 Task: Send an email with the signature Donald Hall with the subject Thank you for a day off and the message We need to update our social media pages. Can you please provide me with the relevant login details? from softage.10@softage.net to softage.3@softage.net and move the email from Sent Items to the folder Sales quotas
Action: Mouse moved to (131, 126)
Screenshot: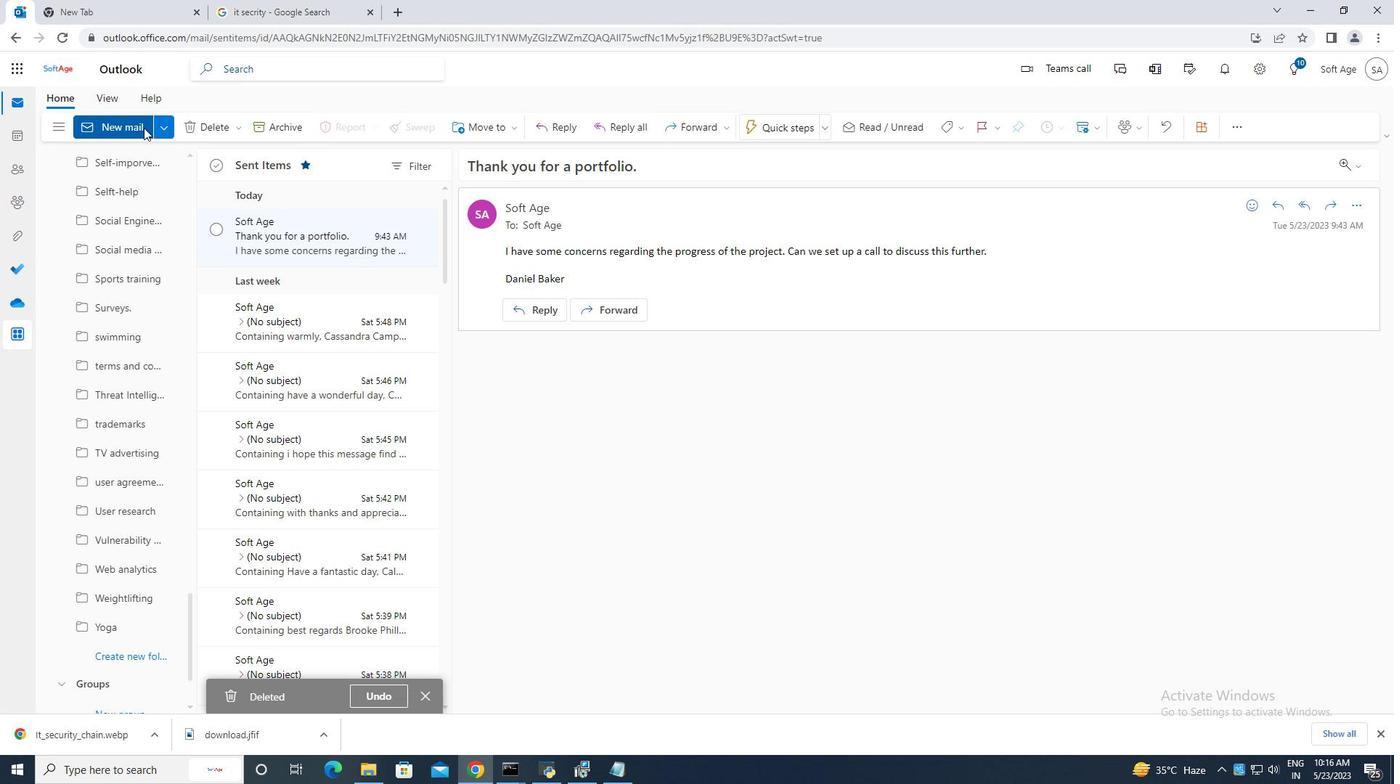
Action: Mouse pressed left at (131, 126)
Screenshot: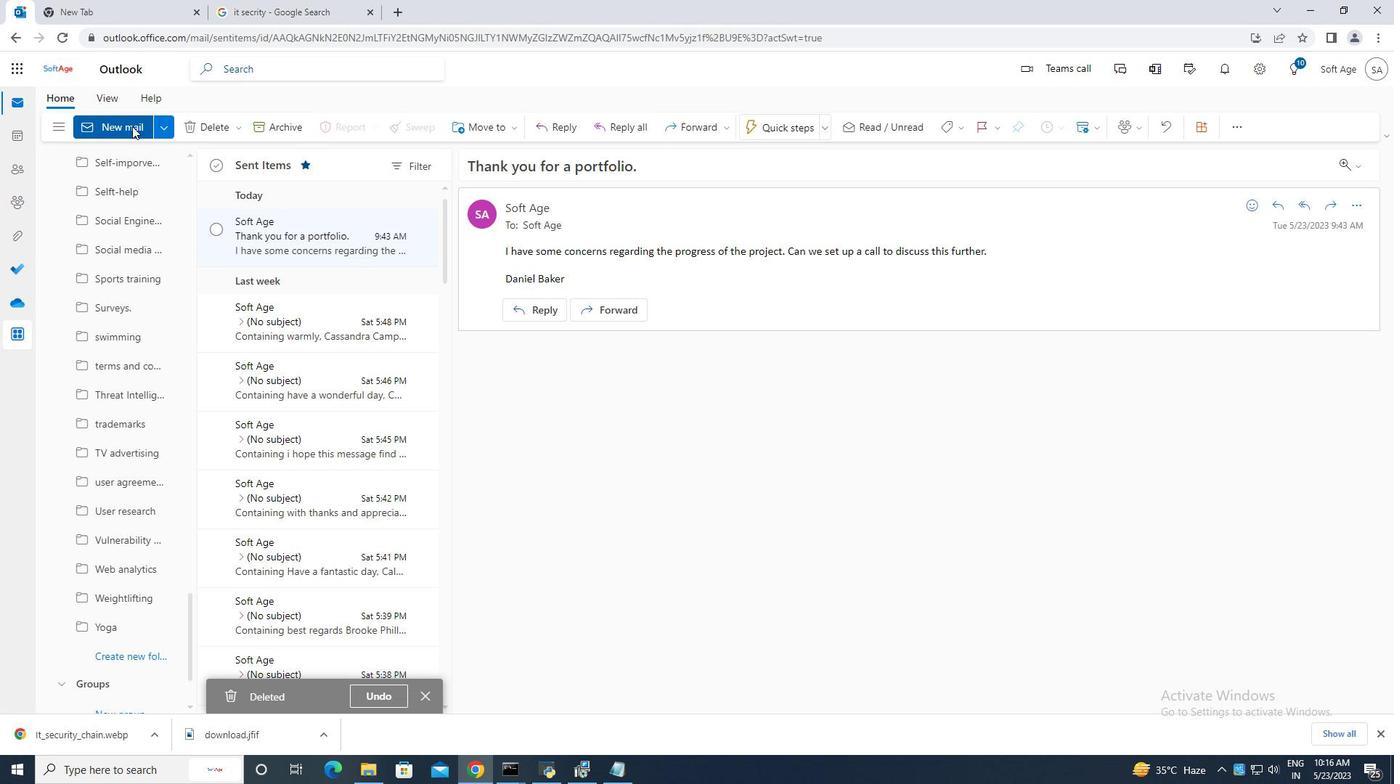 
Action: Mouse moved to (932, 132)
Screenshot: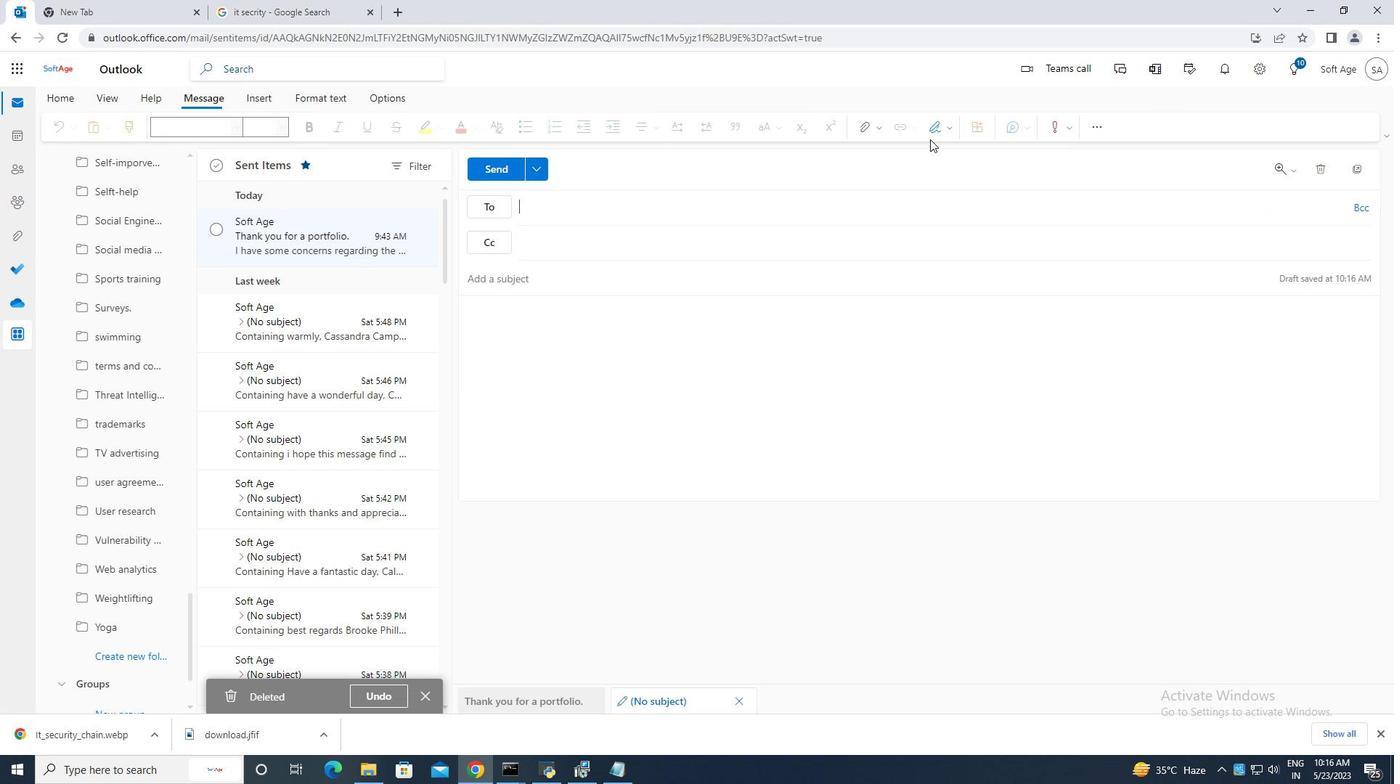 
Action: Mouse pressed left at (932, 132)
Screenshot: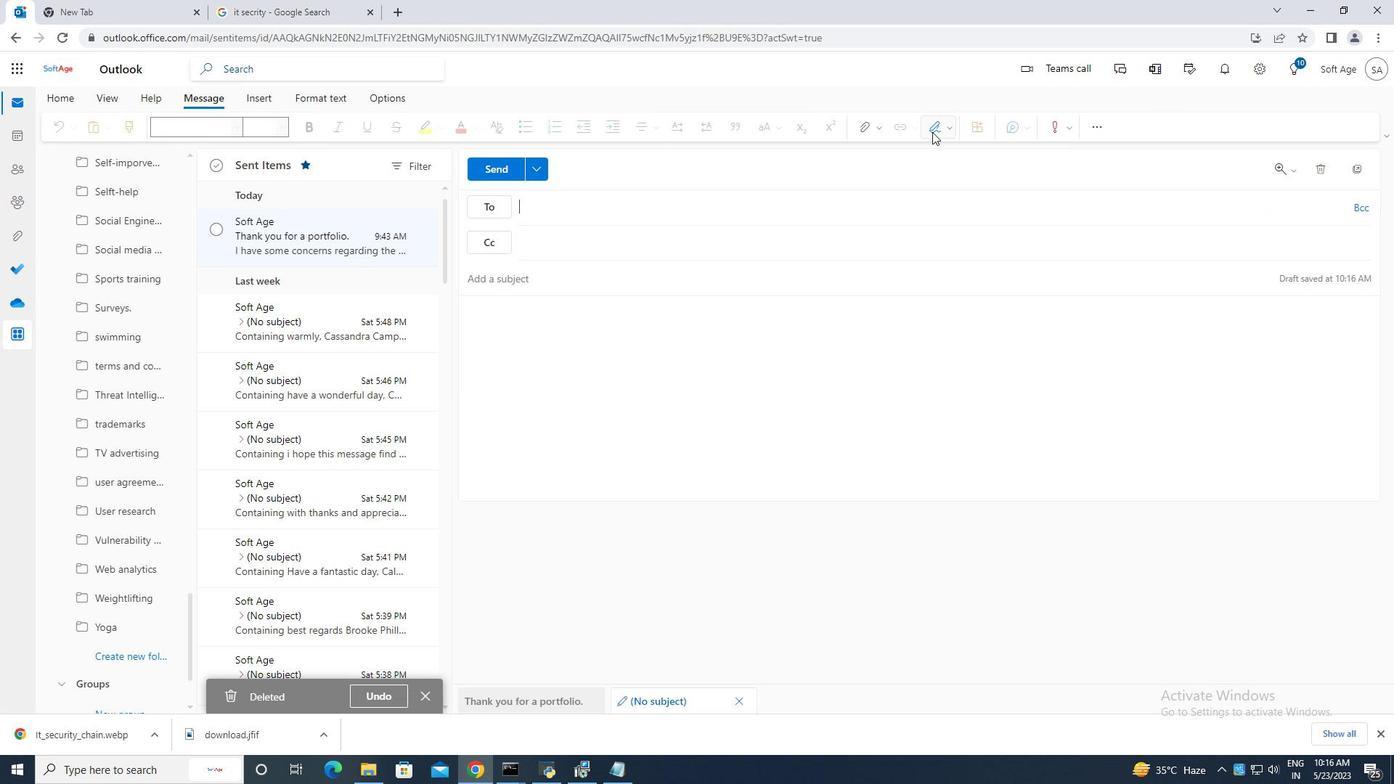 
Action: Mouse moved to (885, 188)
Screenshot: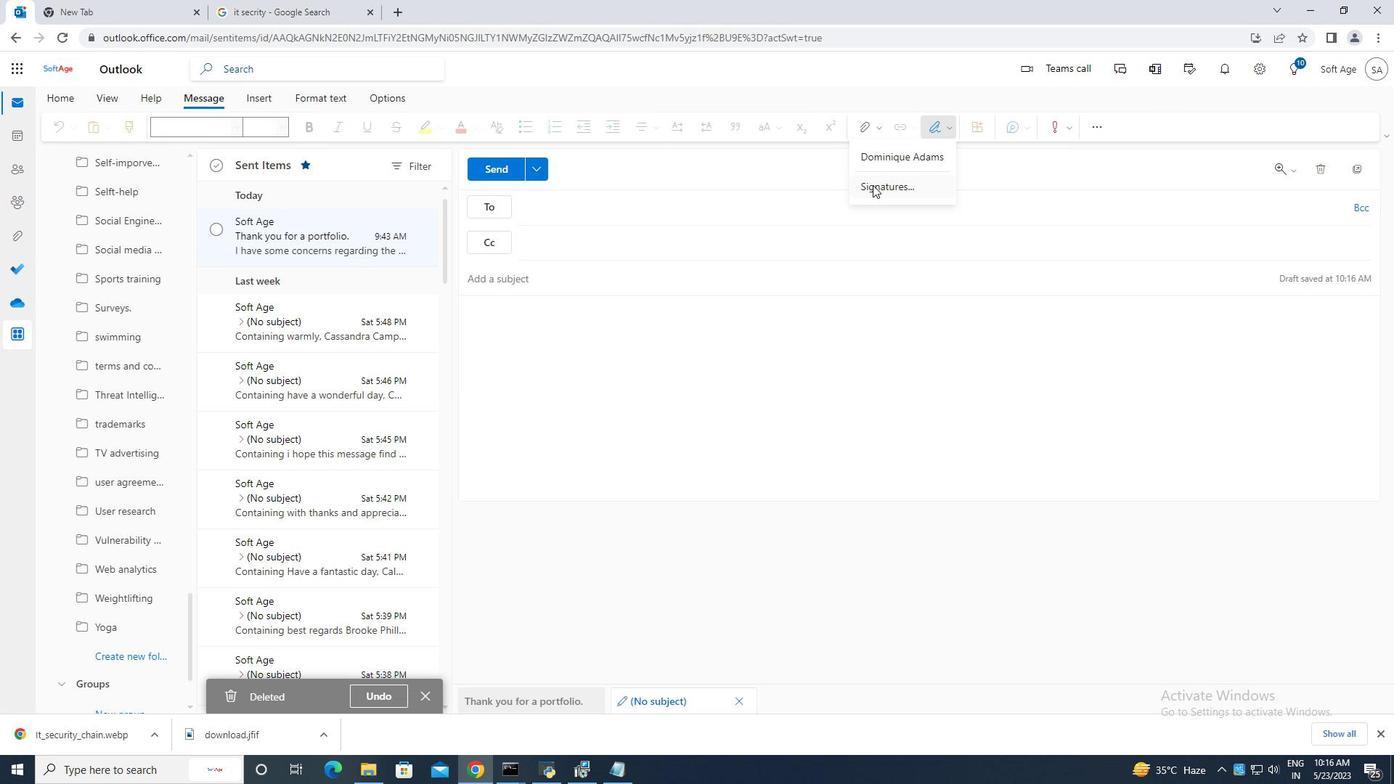 
Action: Mouse pressed left at (885, 188)
Screenshot: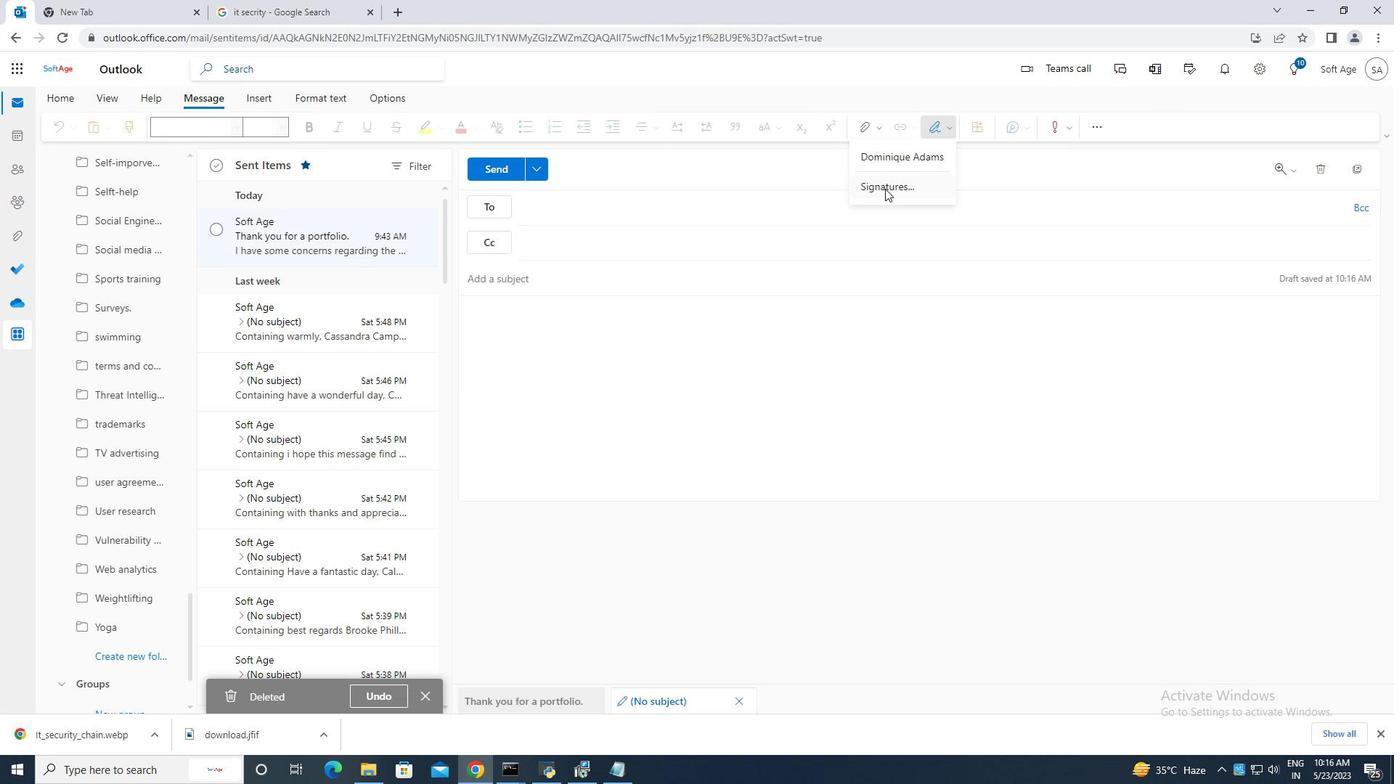 
Action: Mouse moved to (990, 239)
Screenshot: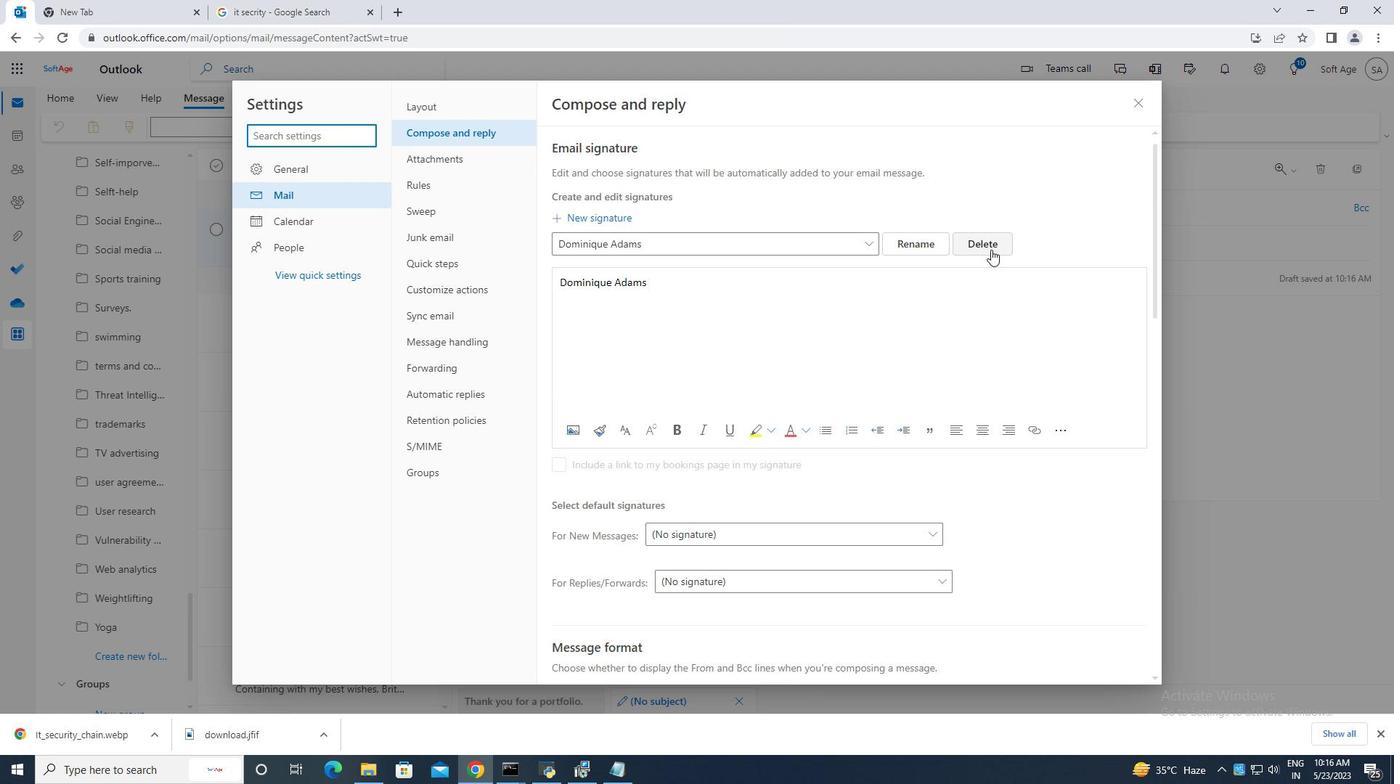 
Action: Mouse pressed left at (990, 239)
Screenshot: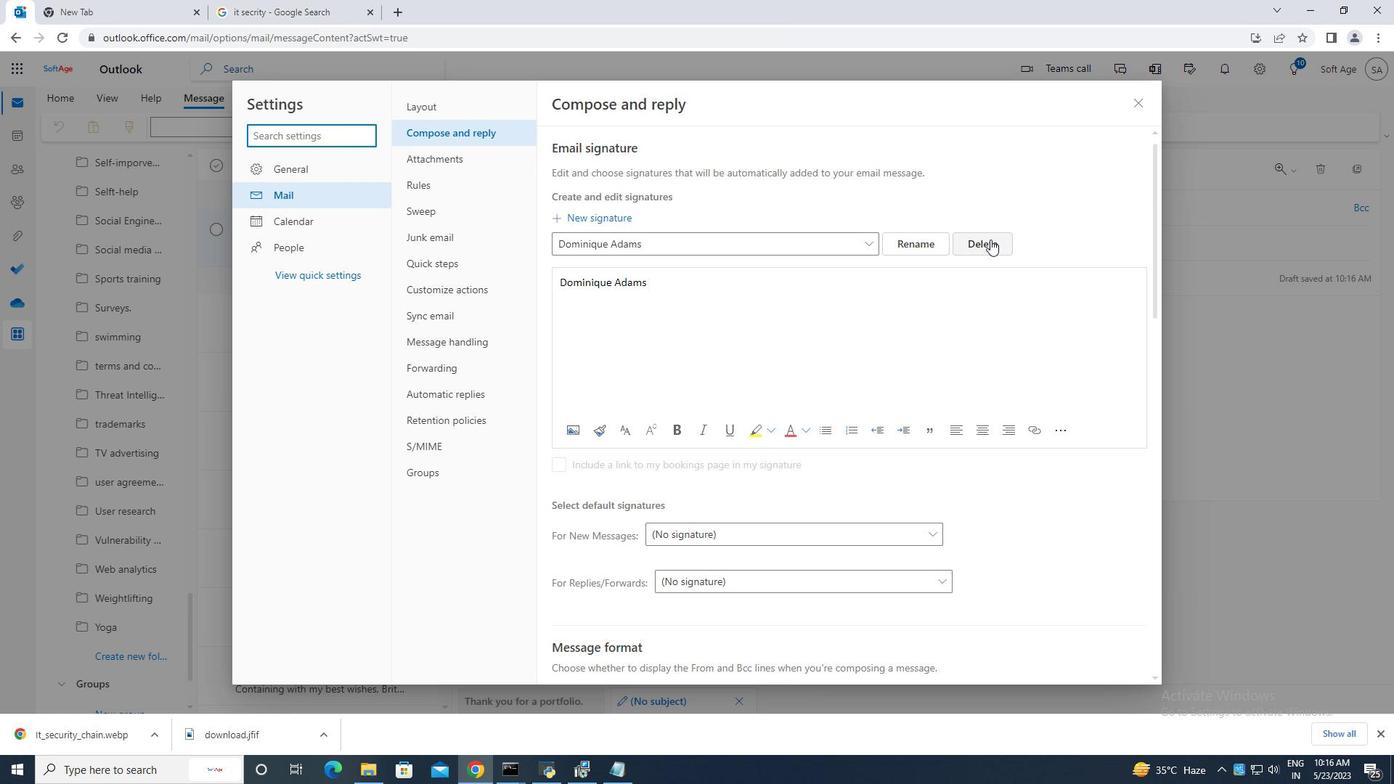 
Action: Mouse moved to (599, 242)
Screenshot: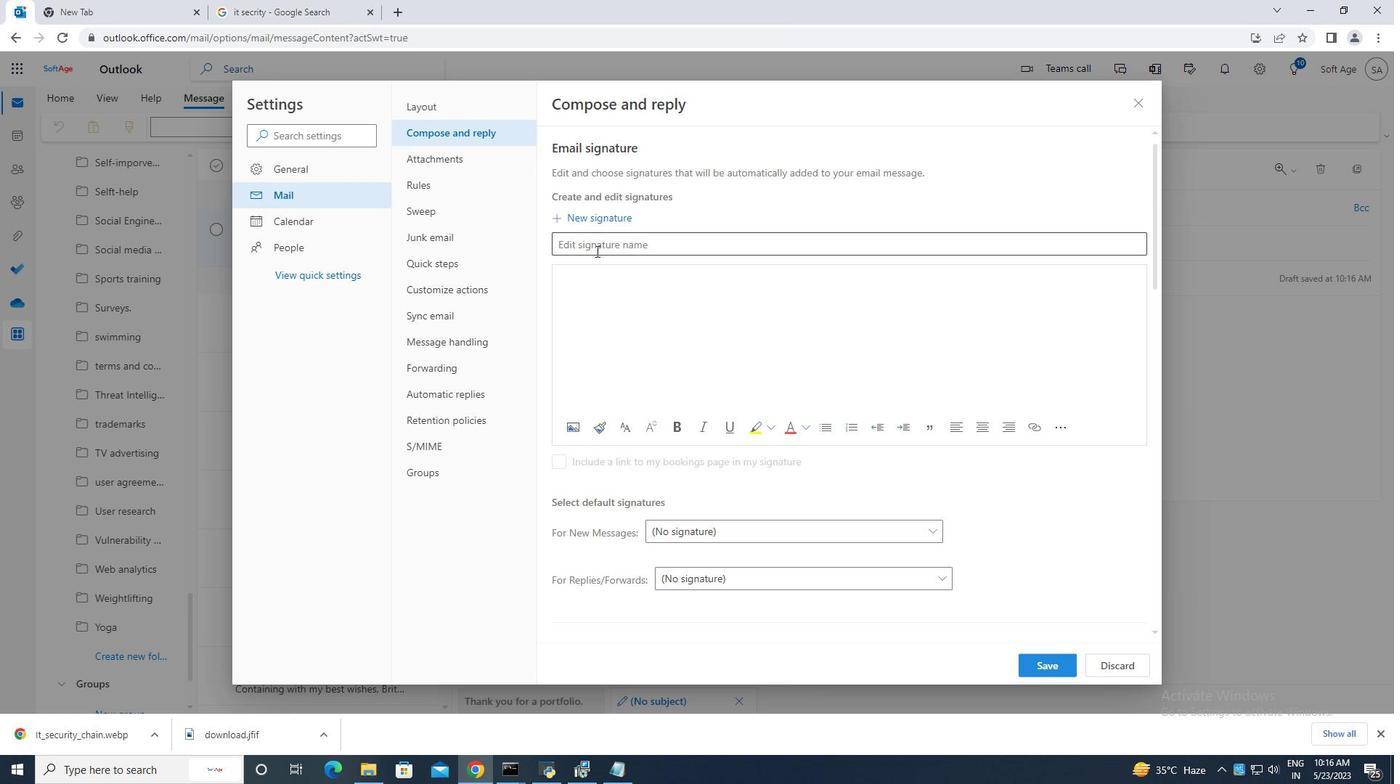 
Action: Mouse pressed left at (599, 242)
Screenshot: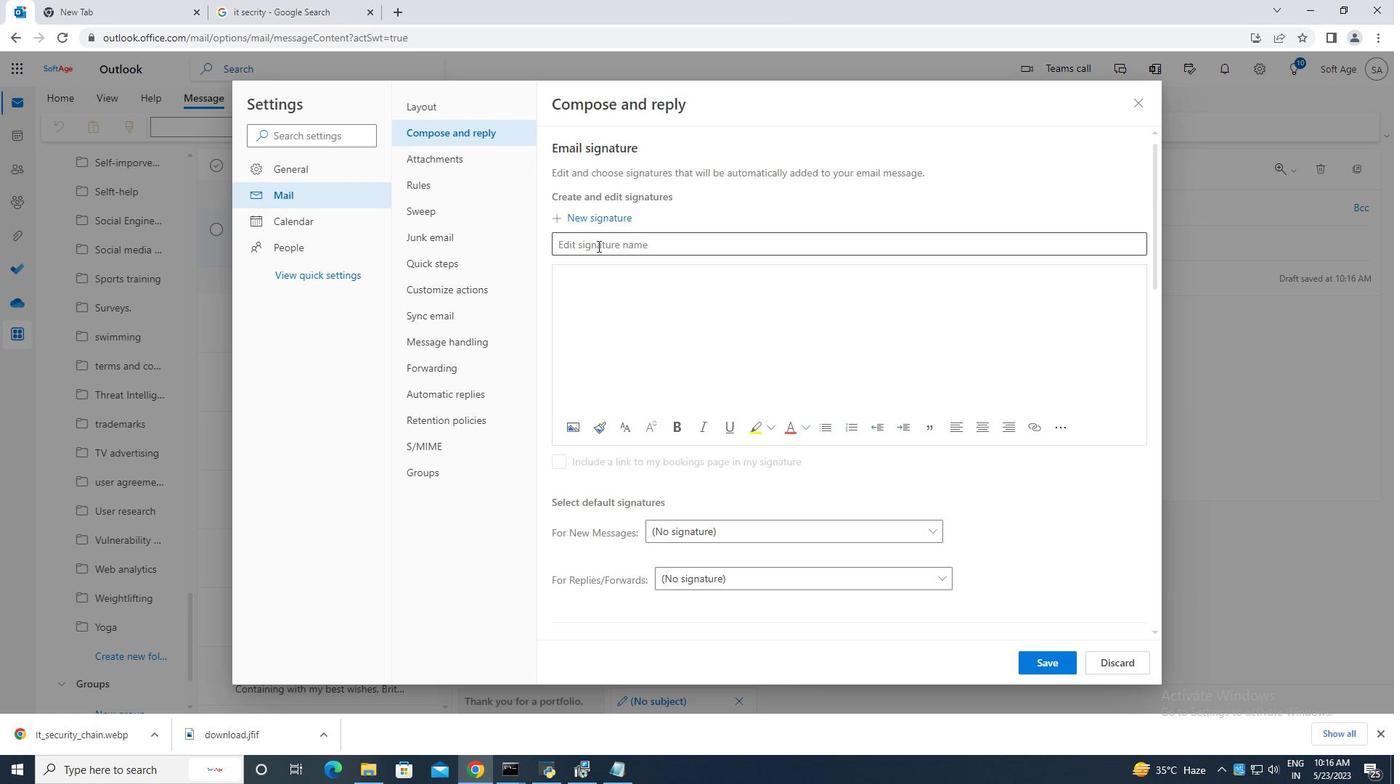 
Action: Key pressed <Key.caps_lock>D<Key.caps_lock>onald<Key.space><Key.caps_lock>H<Key.caps_lock>all<Key.space>
Screenshot: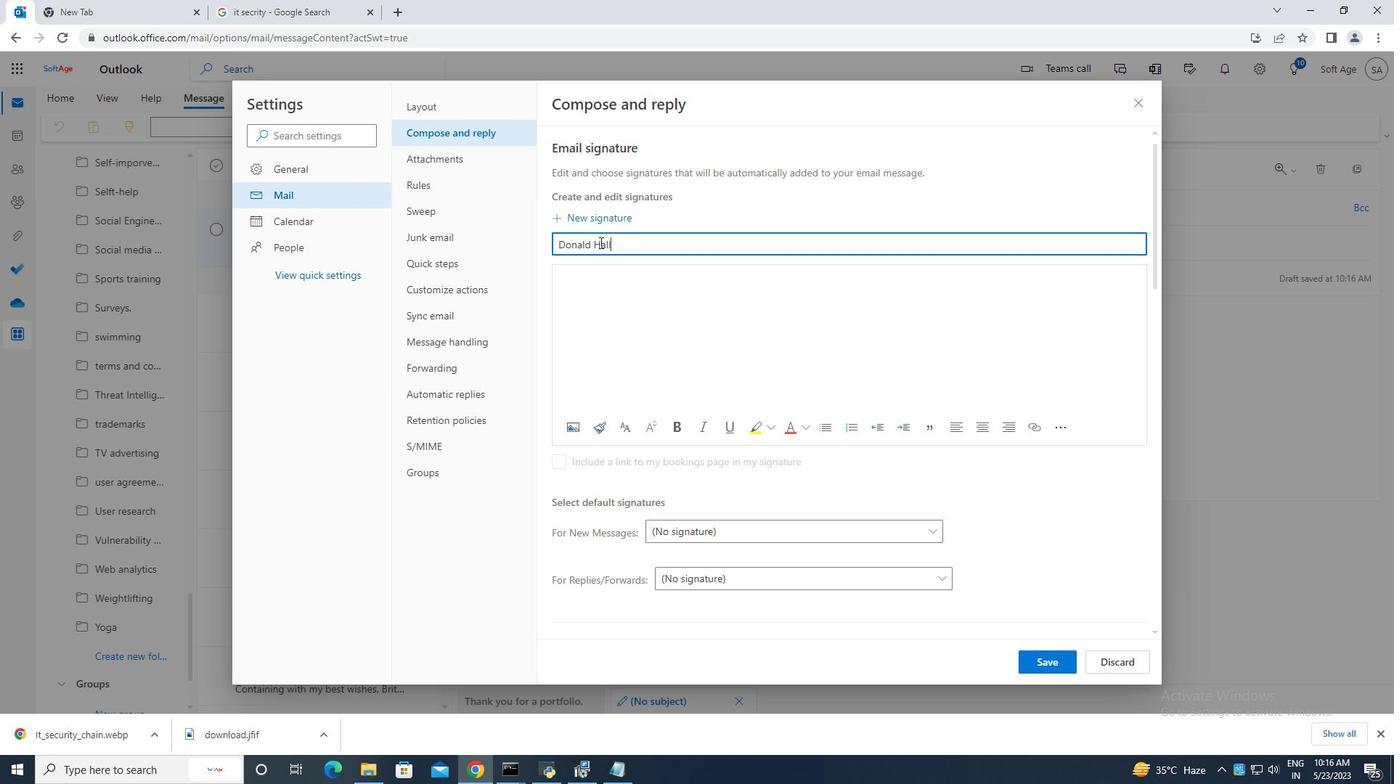 
Action: Mouse moved to (591, 281)
Screenshot: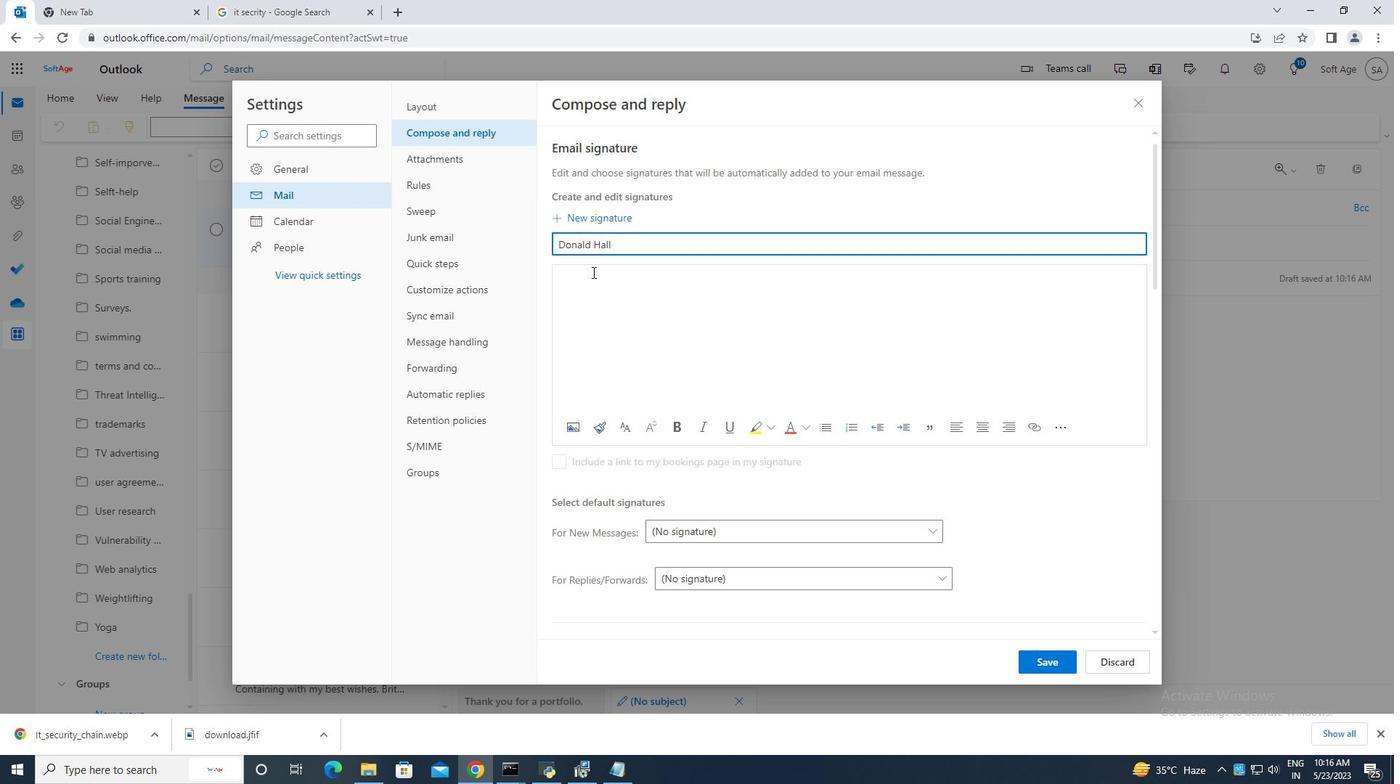 
Action: Mouse pressed left at (591, 281)
Screenshot: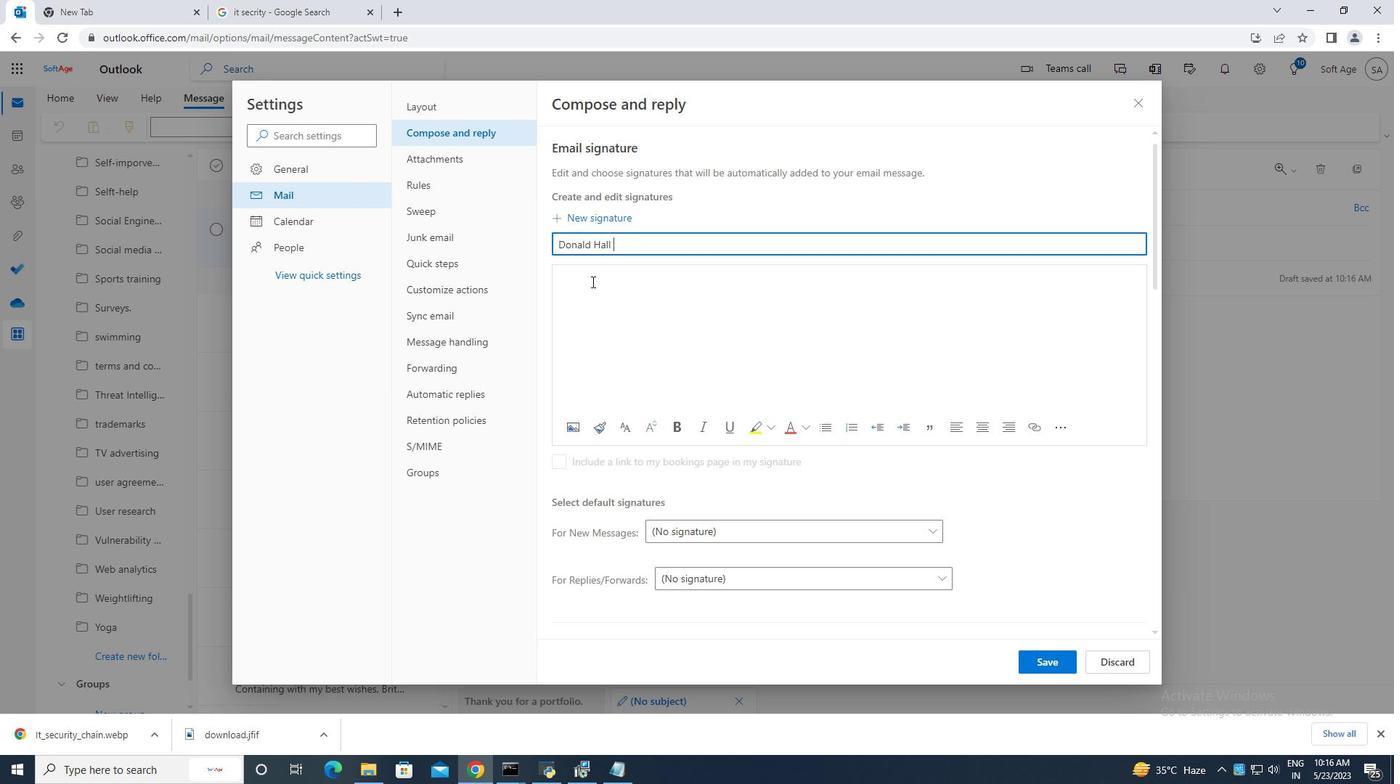 
Action: Key pressed <Key.caps_lock>D<Key.caps_lock>onald<Key.space><Key.caps_lock>H<Key.caps_lock>all
Screenshot: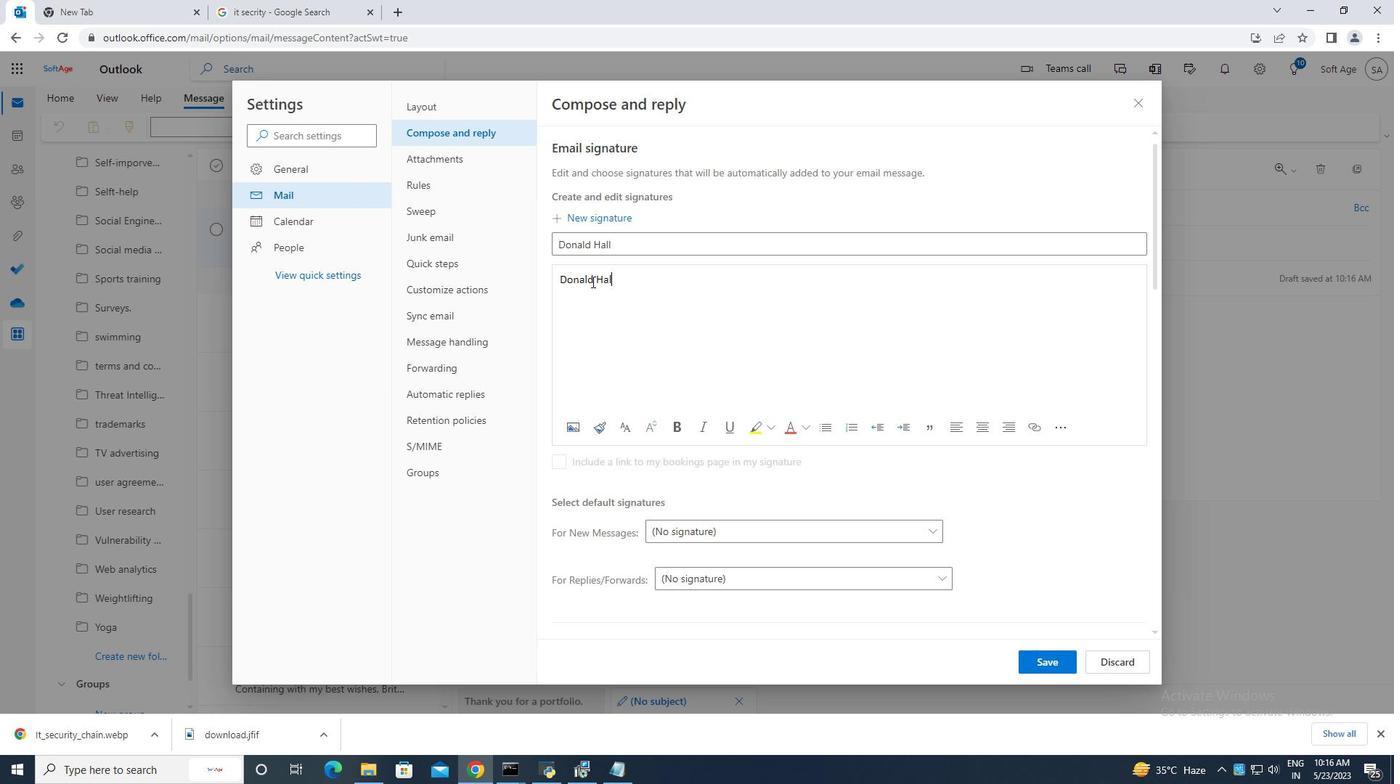 
Action: Mouse moved to (1050, 662)
Screenshot: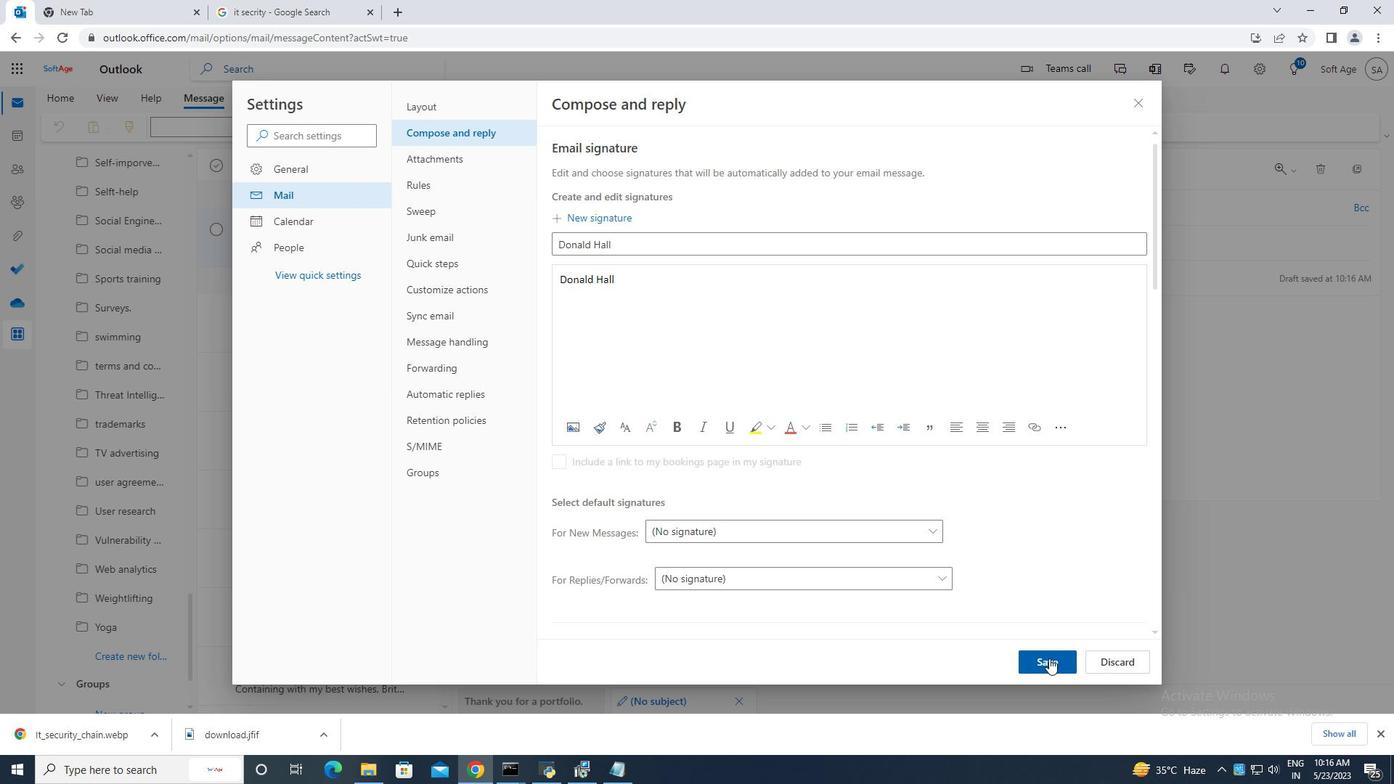 
Action: Mouse pressed left at (1050, 662)
Screenshot: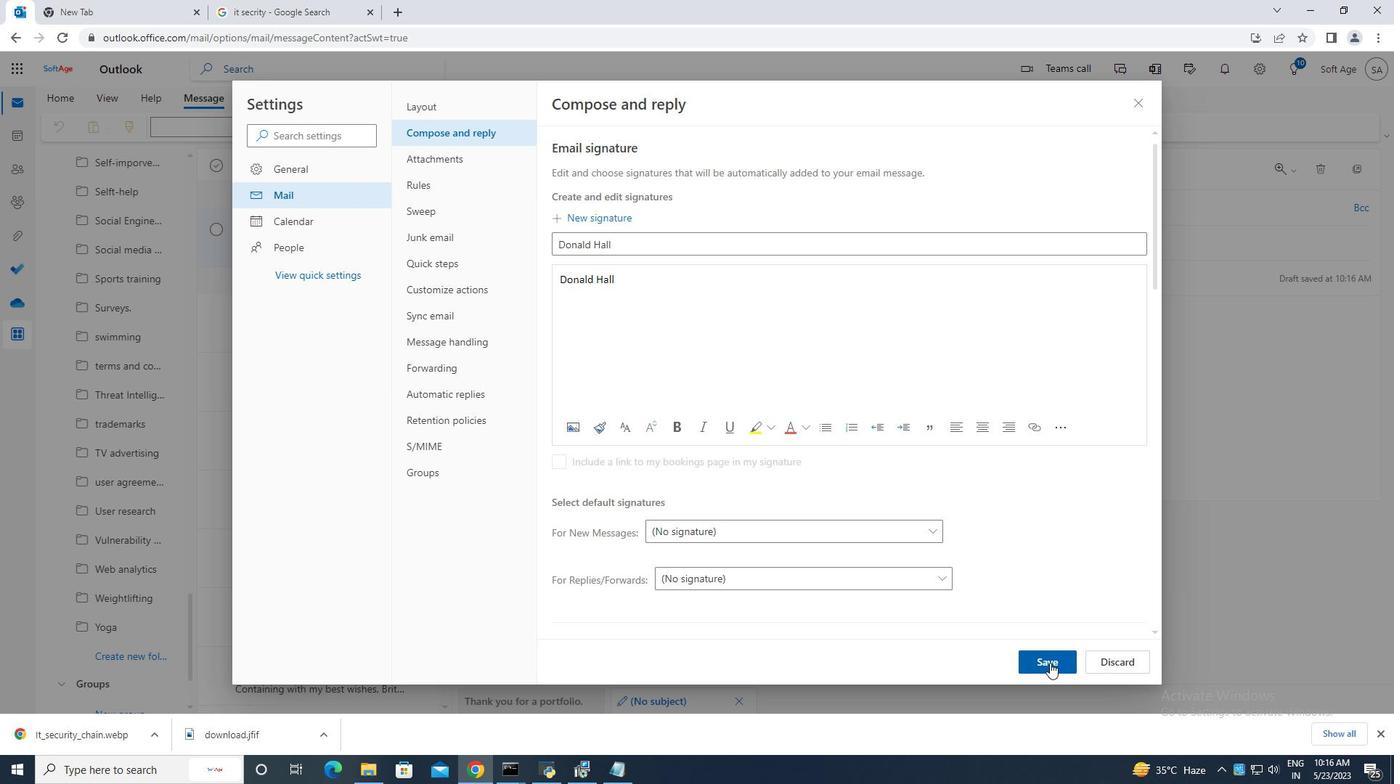 
Action: Mouse moved to (1134, 104)
Screenshot: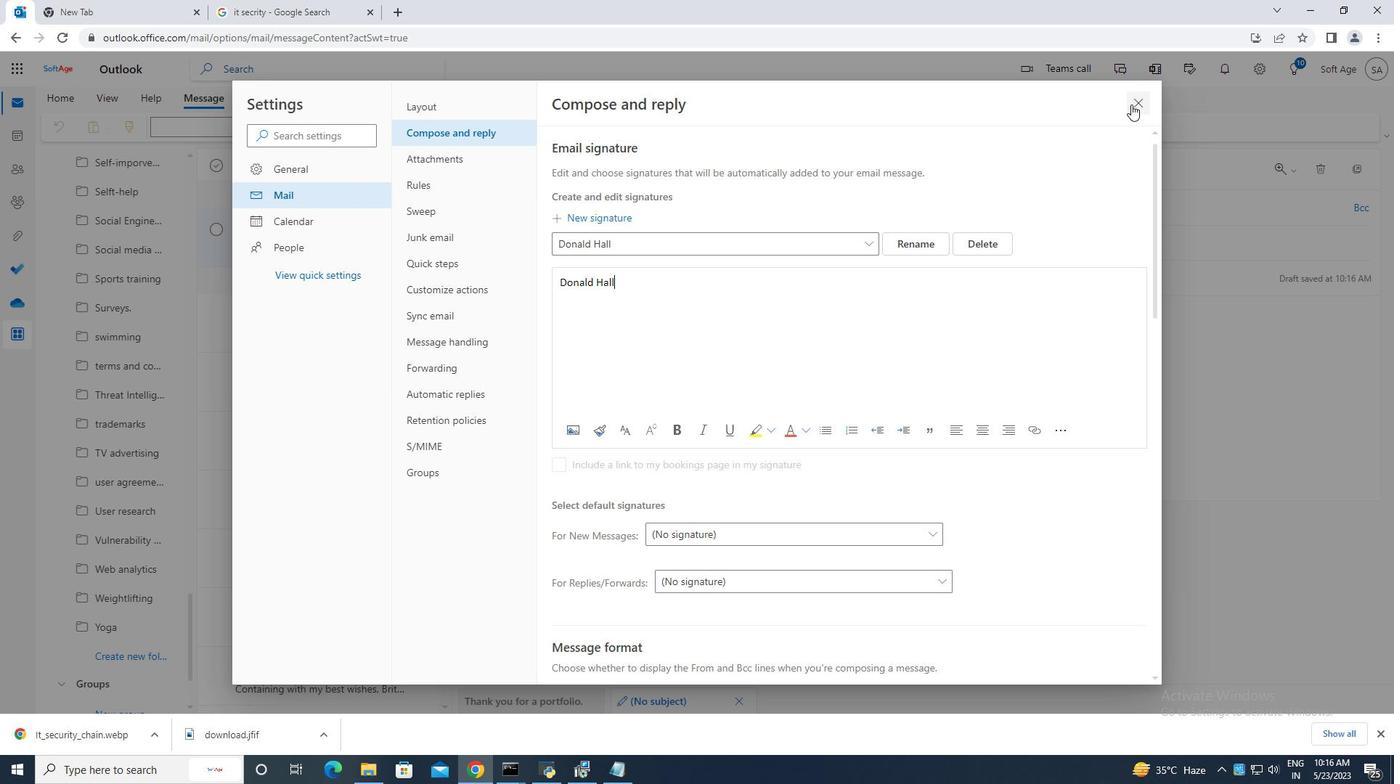 
Action: Mouse pressed left at (1134, 104)
Screenshot: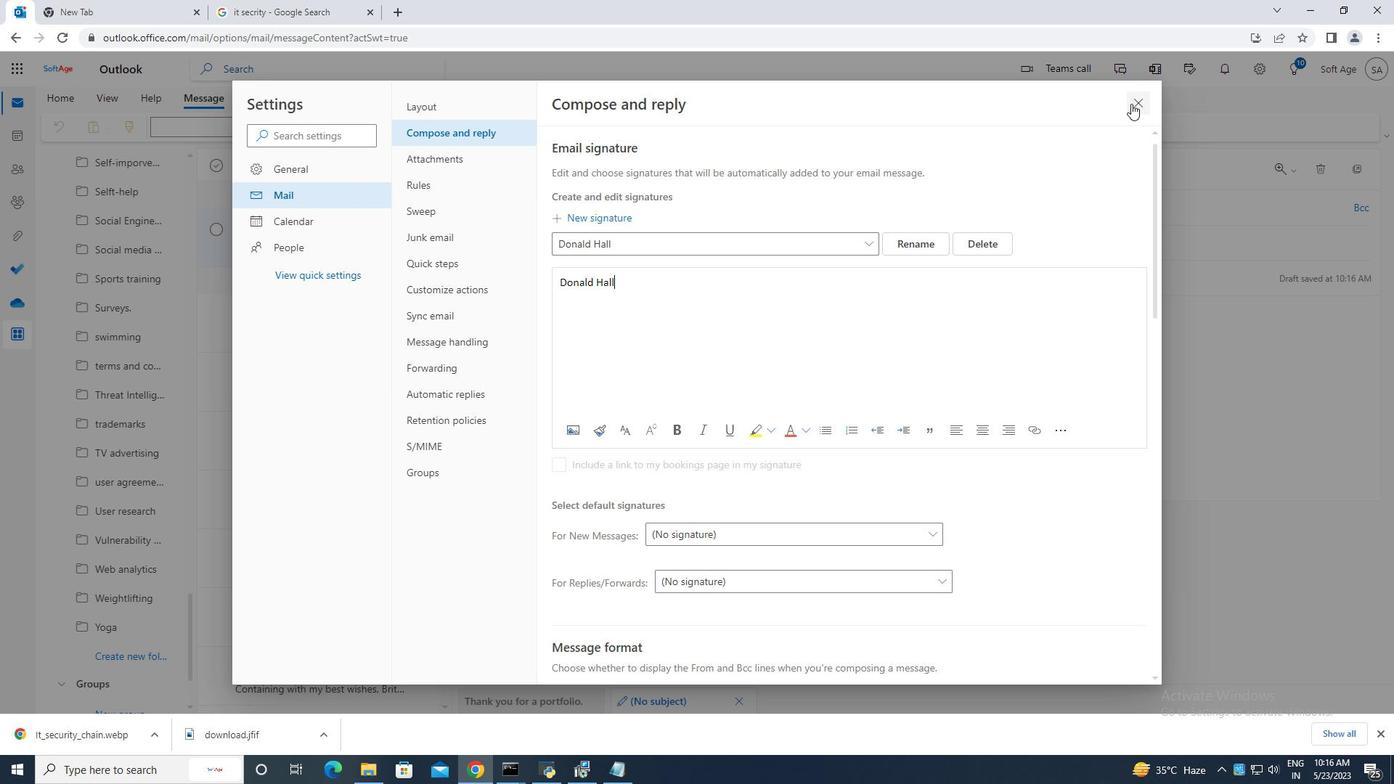 
Action: Mouse moved to (935, 129)
Screenshot: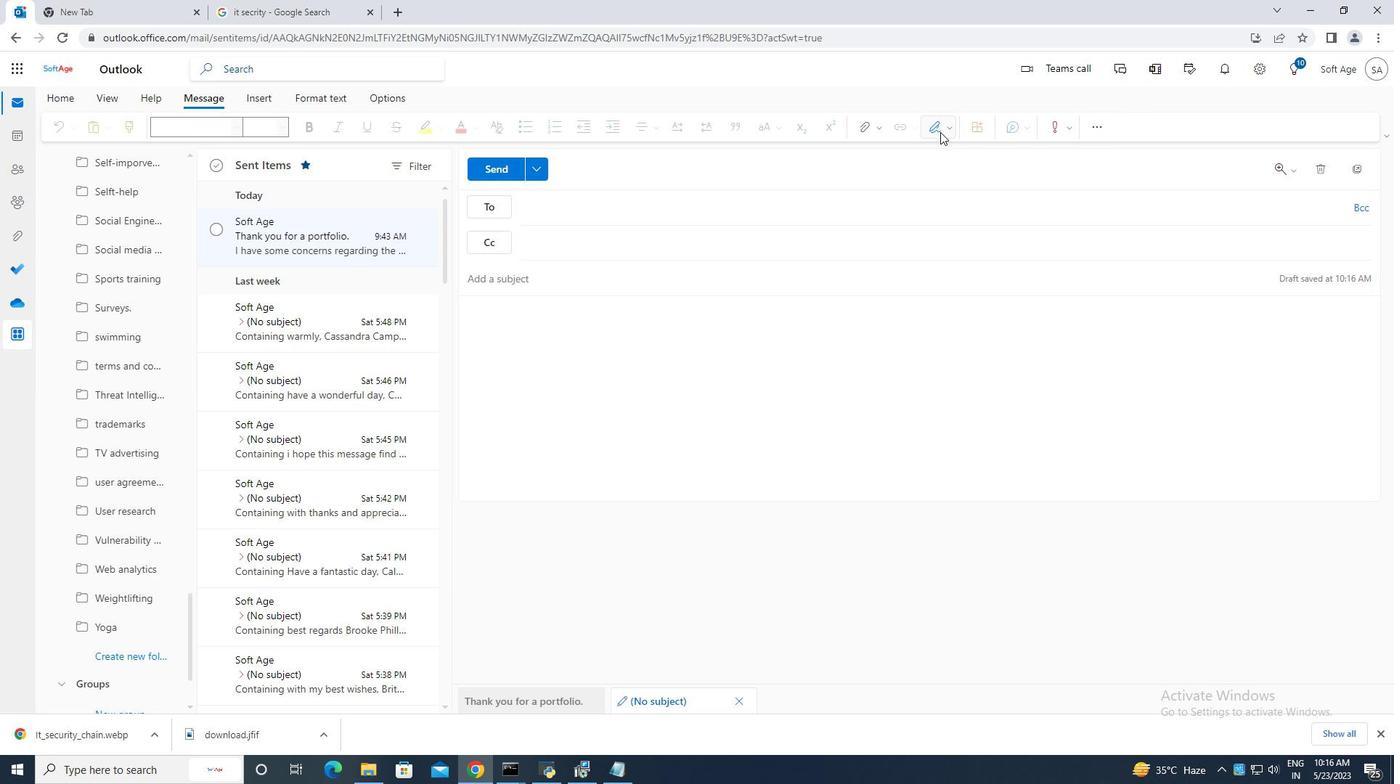 
Action: Mouse pressed left at (935, 129)
Screenshot: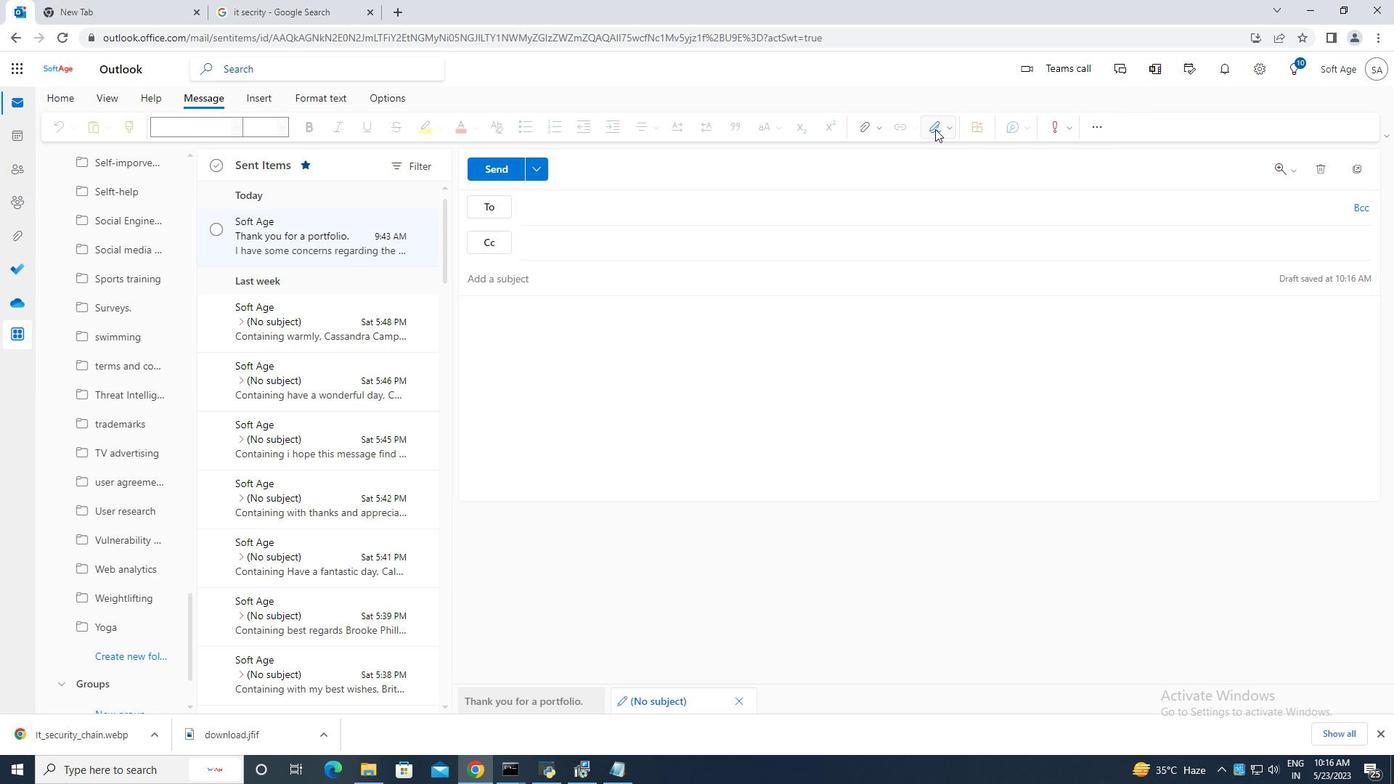 
Action: Mouse moved to (912, 158)
Screenshot: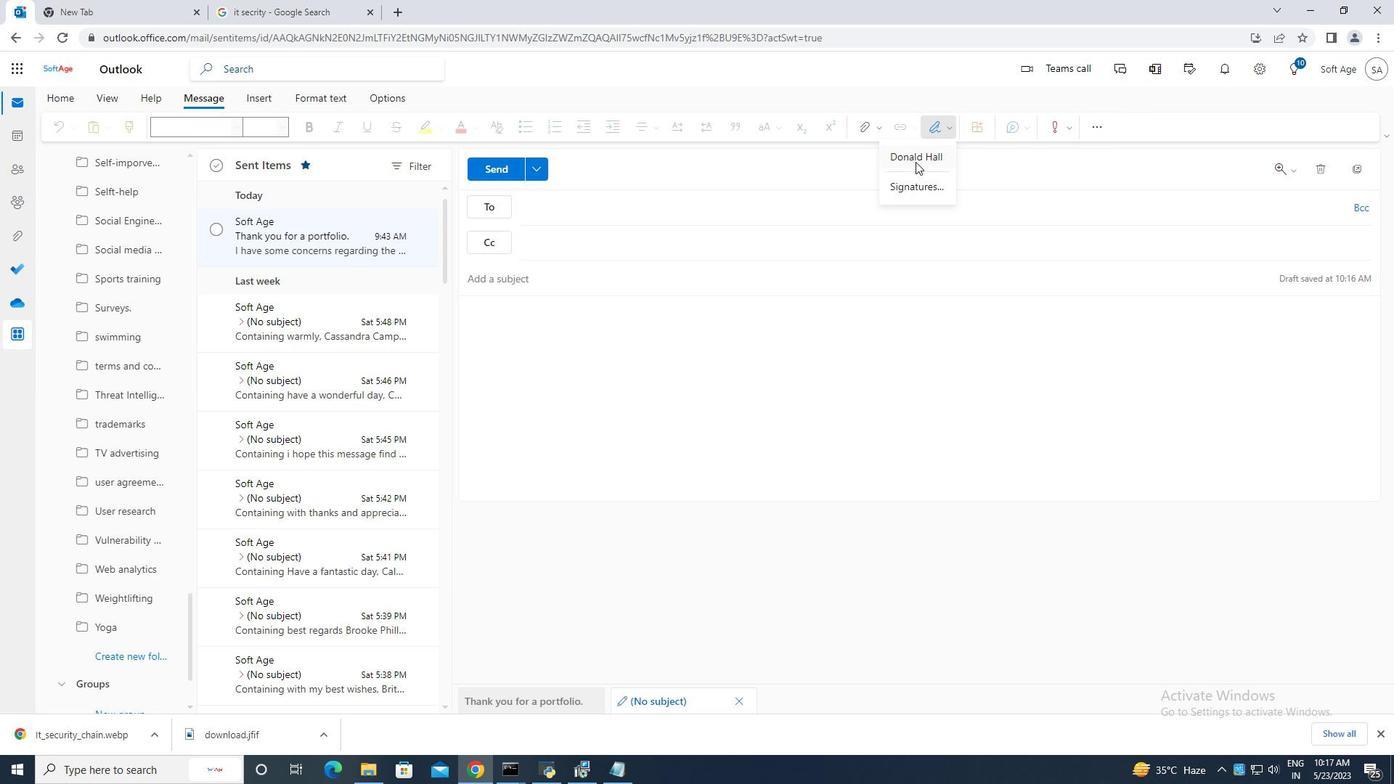 
Action: Mouse pressed left at (912, 158)
Screenshot: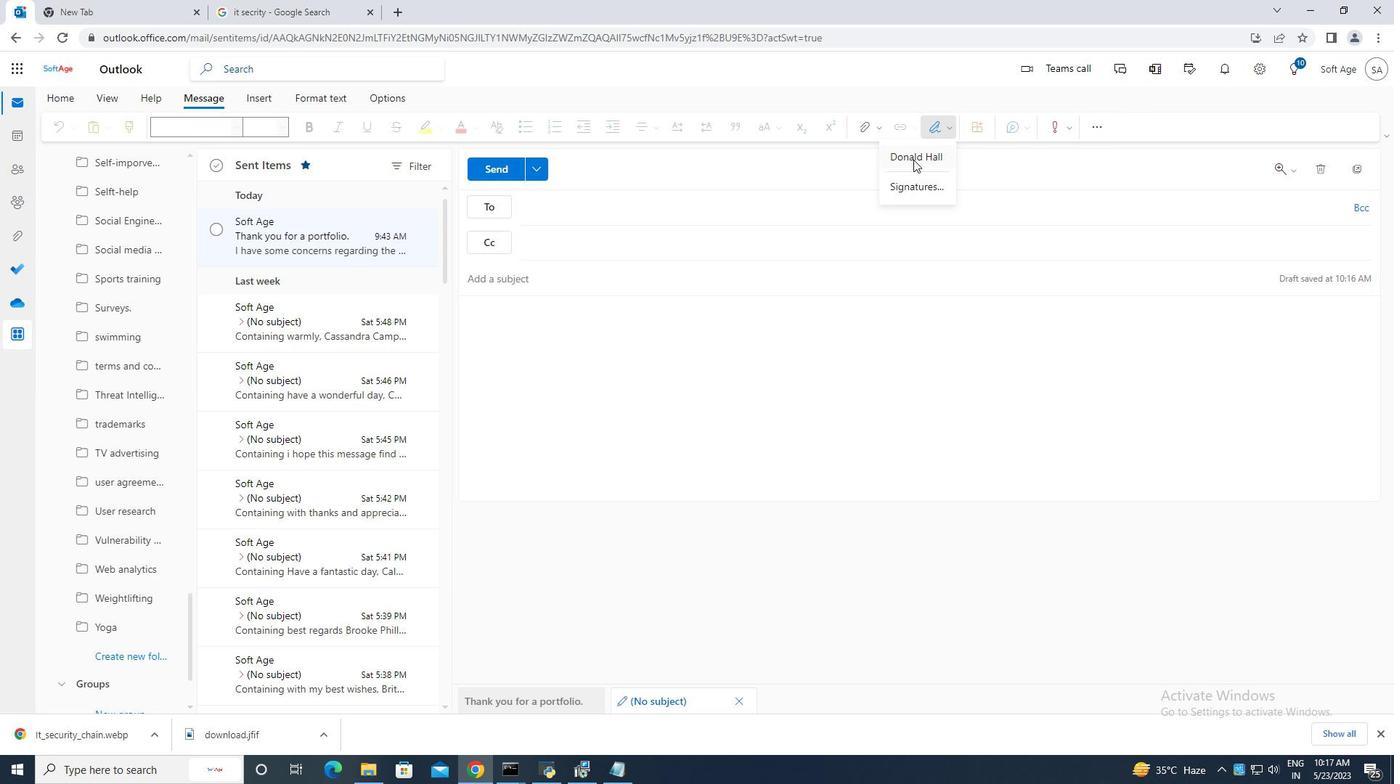 
Action: Mouse moved to (496, 278)
Screenshot: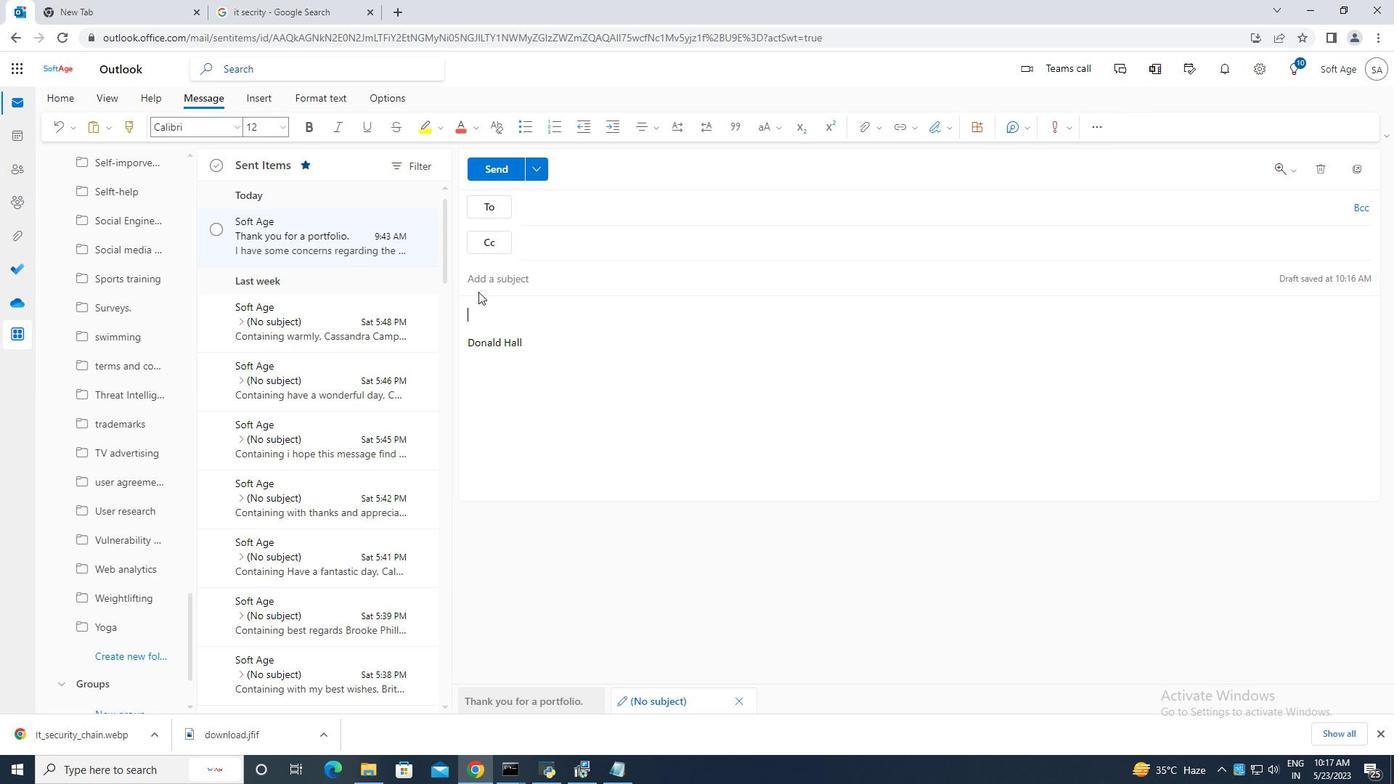 
Action: Mouse pressed left at (496, 278)
Screenshot: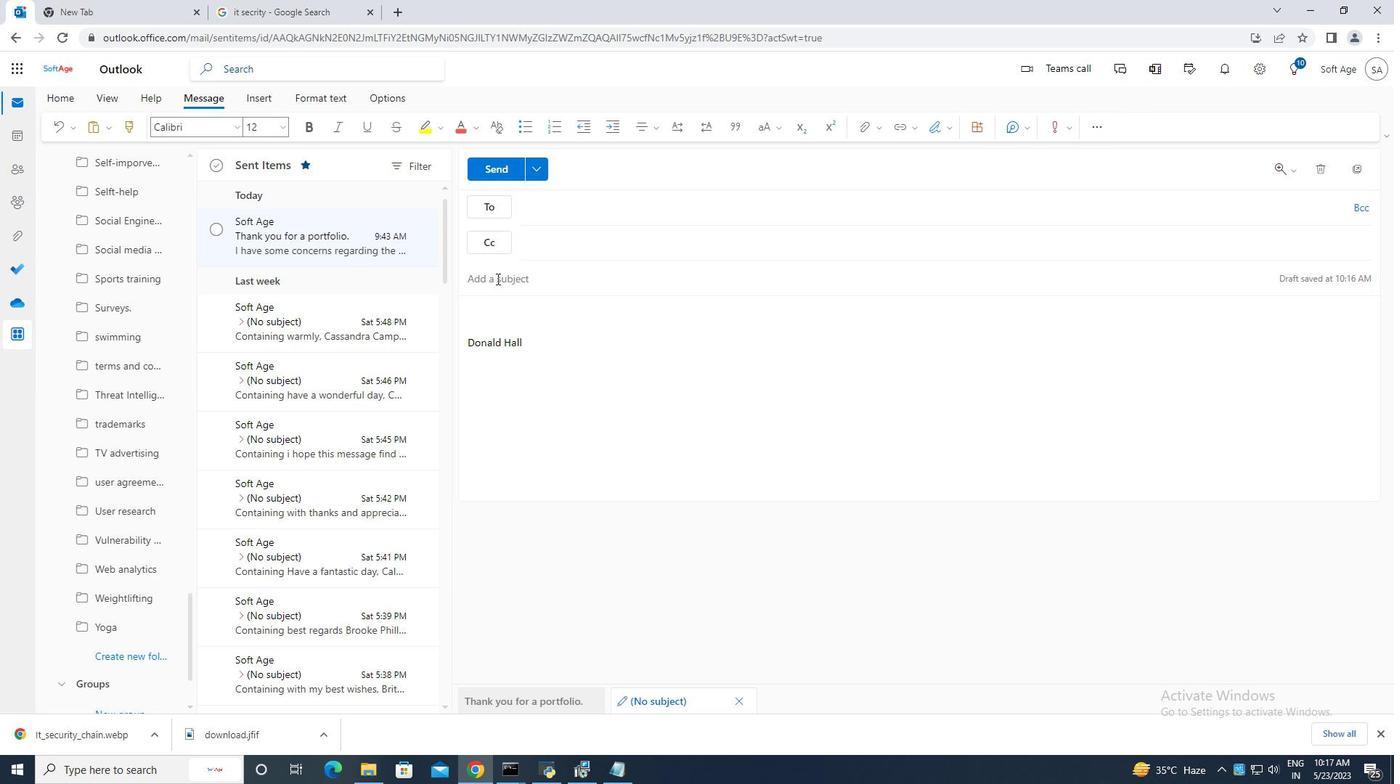 
Action: Mouse moved to (497, 278)
Screenshot: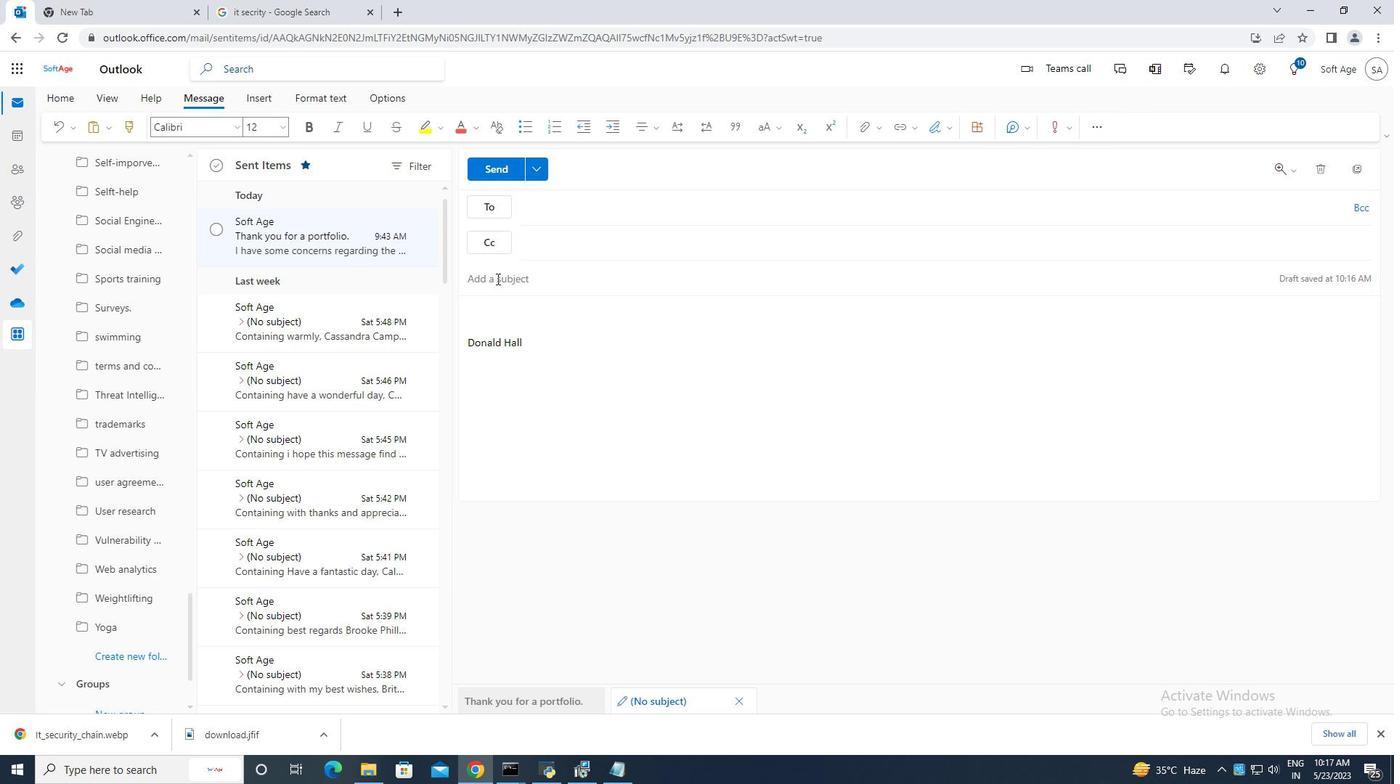 
Action: Key pressed <Key.caps_lock>T<Key.caps_lock>hank<Key.space>you<Key.space>for<Key.space>a<Key.space>aay<Key.backspace><Key.backspace><Key.backspace><Key.backspace><Key.space>day<Key.space>off<Key.space>the<Key.space>me<Key.backspace><Key.backspace><Key.backspace><Key.backspace><Key.backspace><Key.backspace><Key.backspace>.<Key.space>
Screenshot: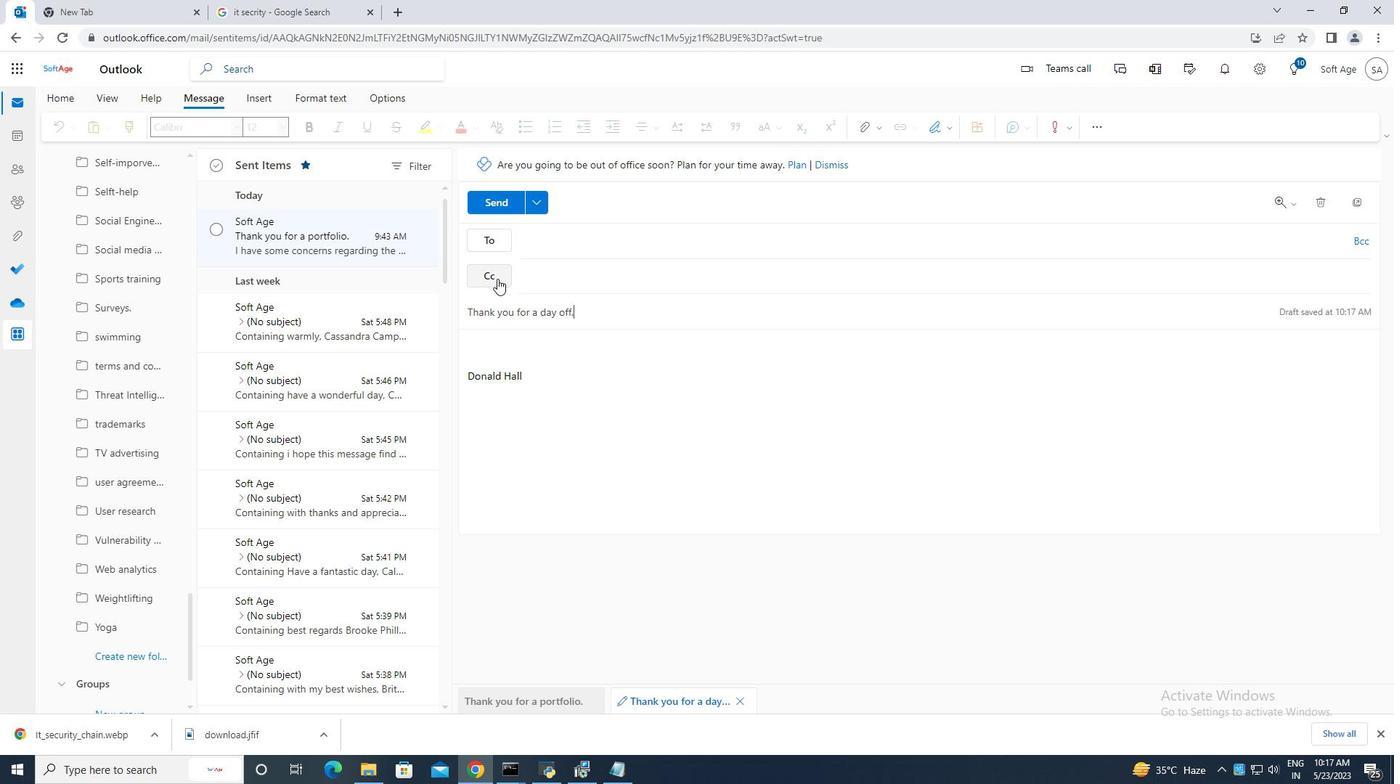 
Action: Mouse moved to (506, 340)
Screenshot: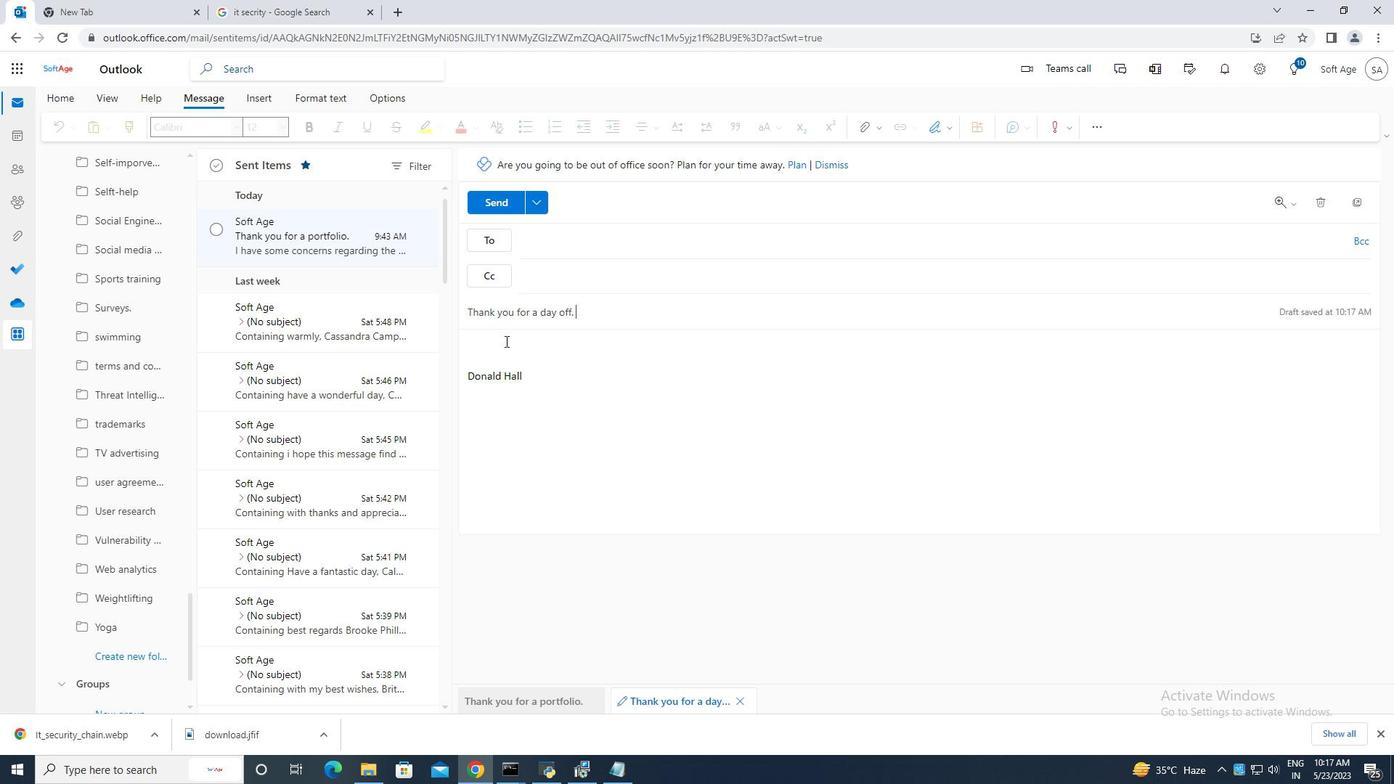 
Action: Mouse pressed left at (506, 340)
Screenshot: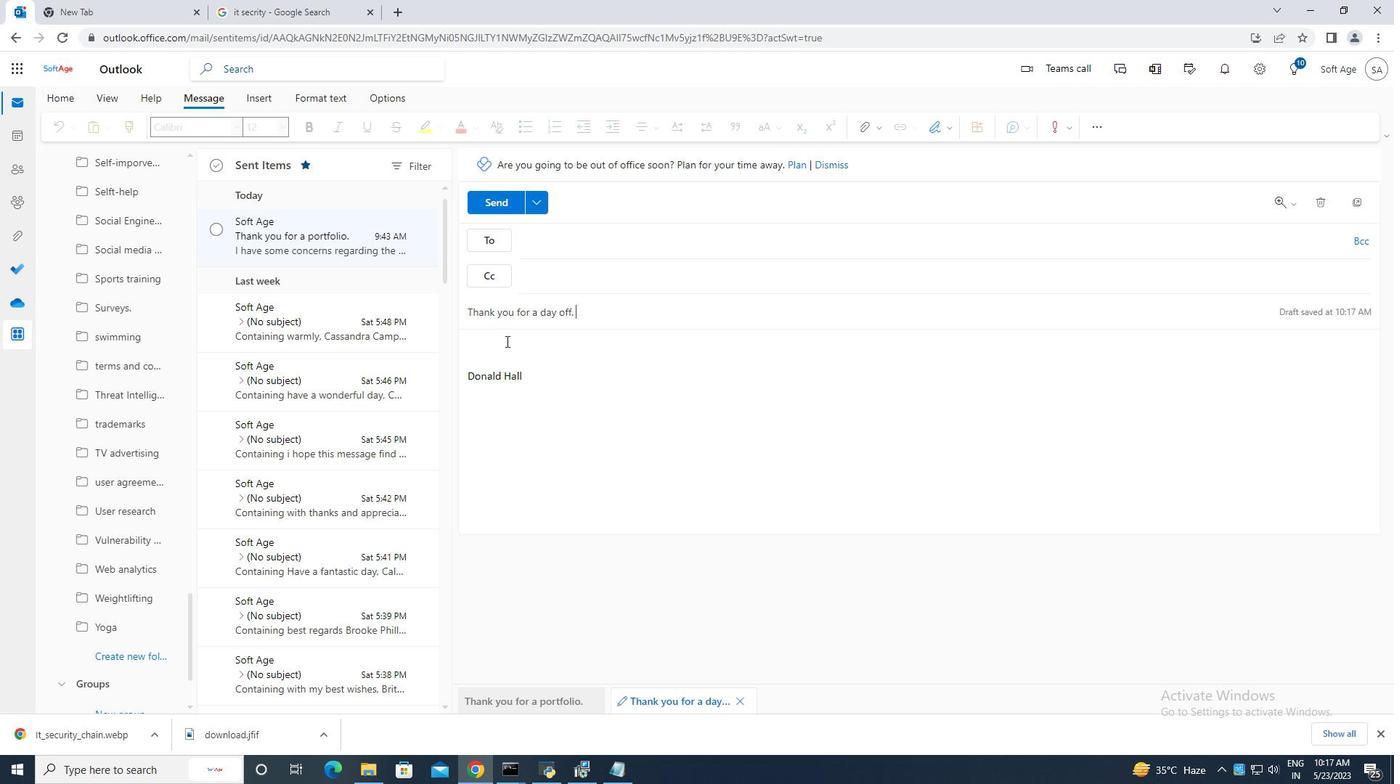 
Action: Mouse moved to (476, 340)
Screenshot: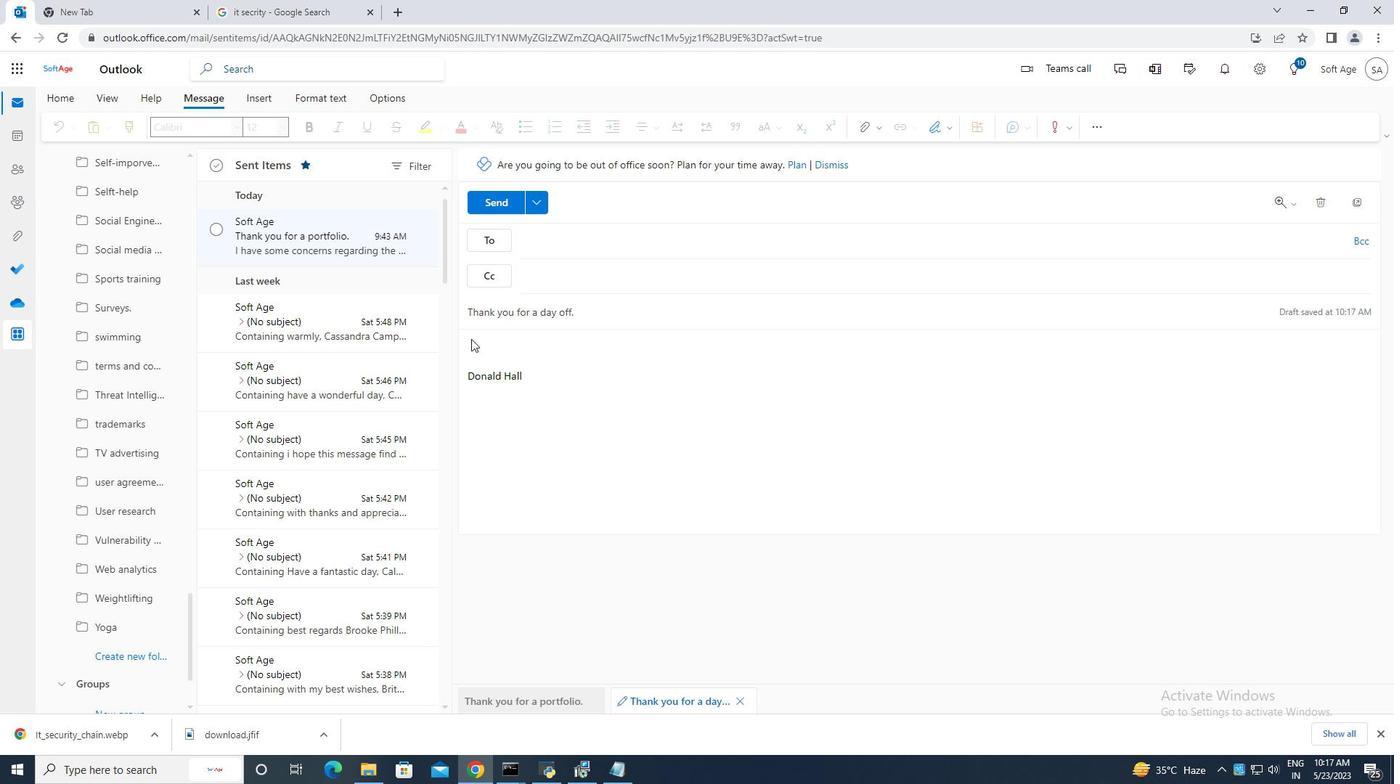 
Action: Mouse pressed left at (476, 340)
Screenshot: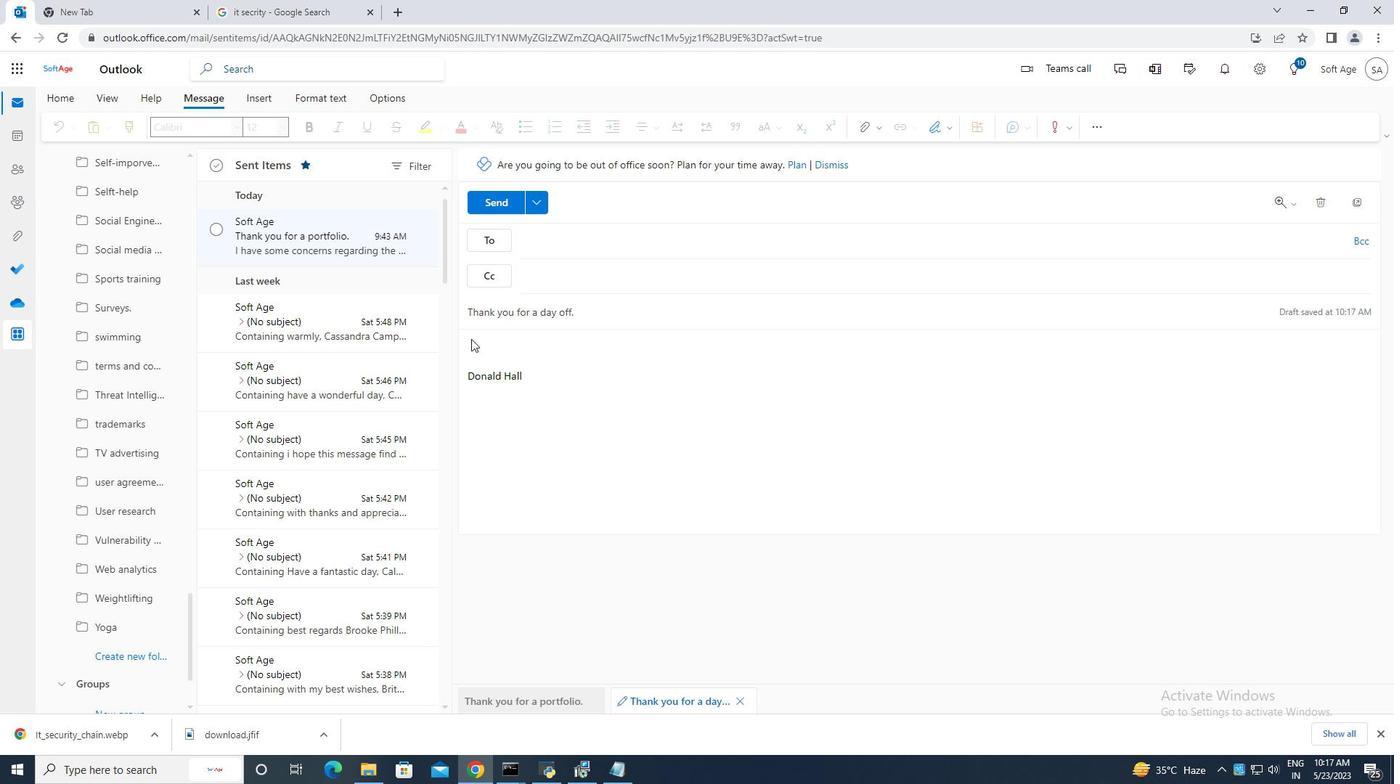 
Action: Mouse moved to (485, 348)
Screenshot: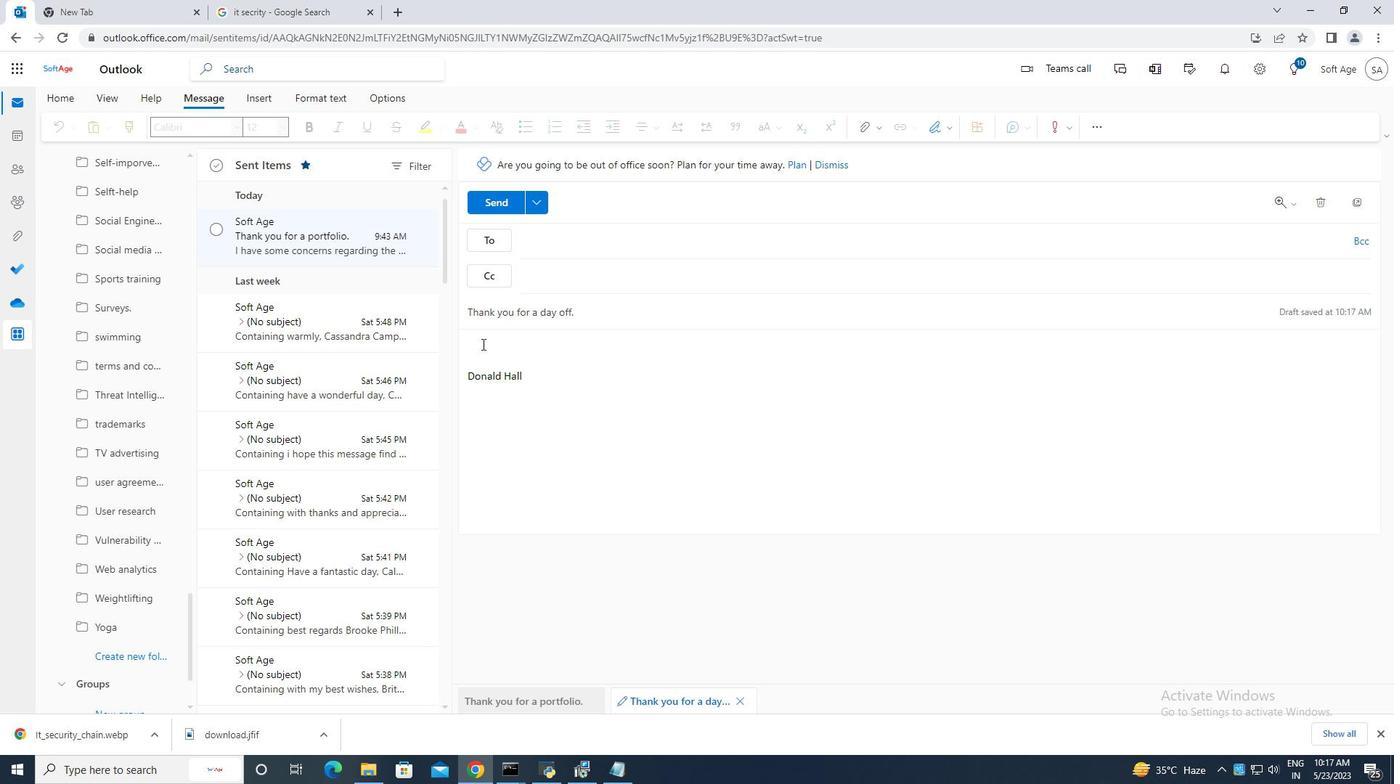 
Action: Mouse pressed left at (485, 348)
Screenshot: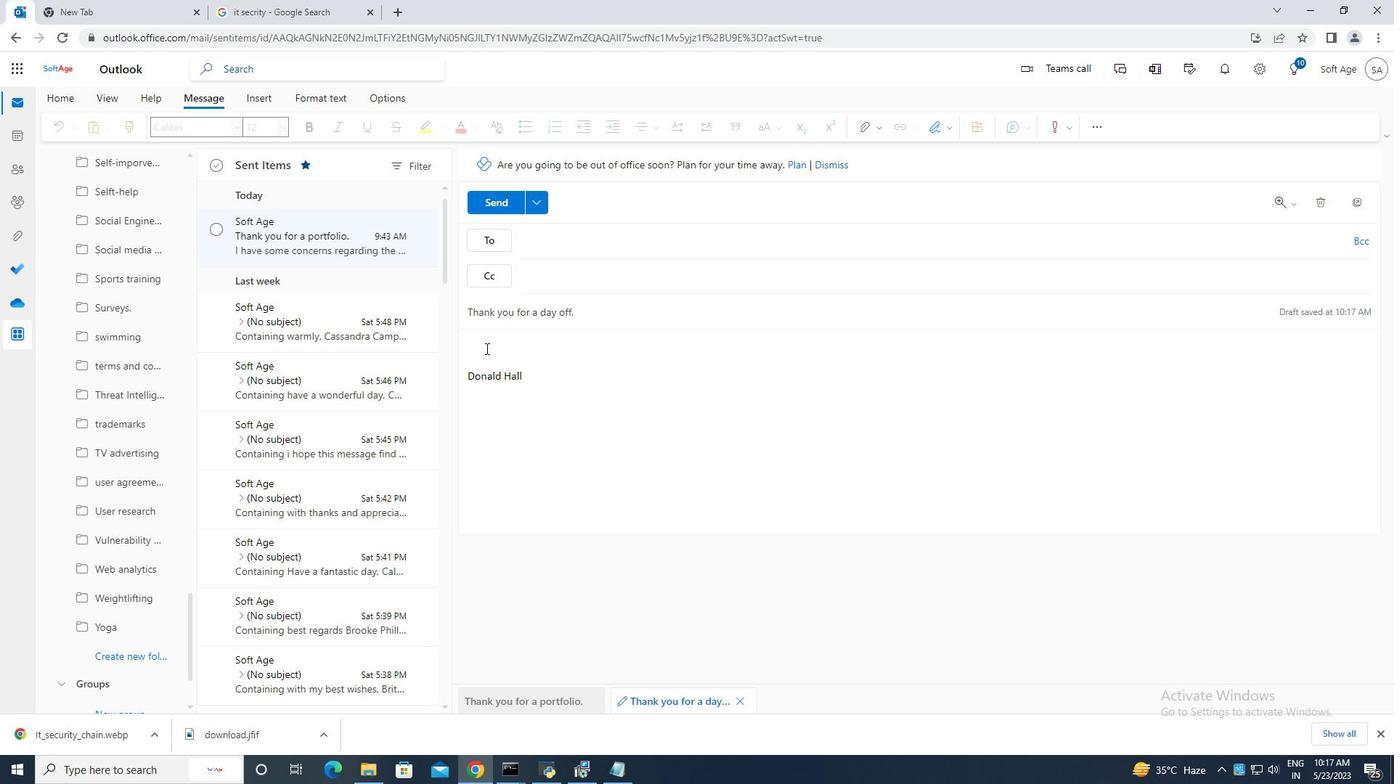 
Action: Mouse moved to (480, 345)
Screenshot: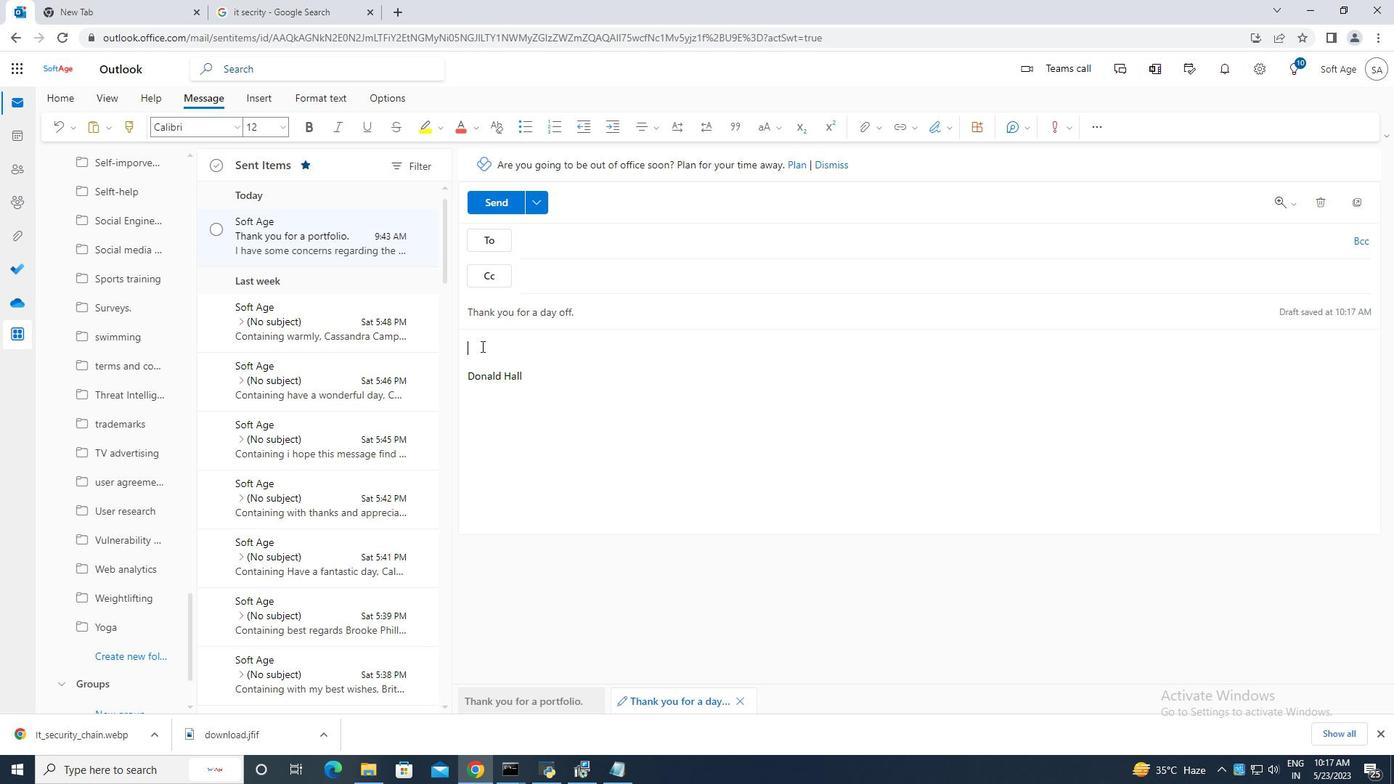 
Action: Key pressed <Key.caps_lock><Key.space>W<Key.caps_lock>e<Key.space>need<Key.space>to<Key.space>update<Key.space>our<Key.space>social<Key.space>media<Key.space>pages.<Key.space><Key.caps_lock>C<Key.caps_lock>an<Key.space>you<Key.space>please<Key.space>provide<Key.space>me<Key.backspace><Key.backspace>we<Key.space>with<Key.space>the<Key.space>reve<Key.backspace><Key.backspace>levant<Key.space>login<Key.space>details.
Screenshot: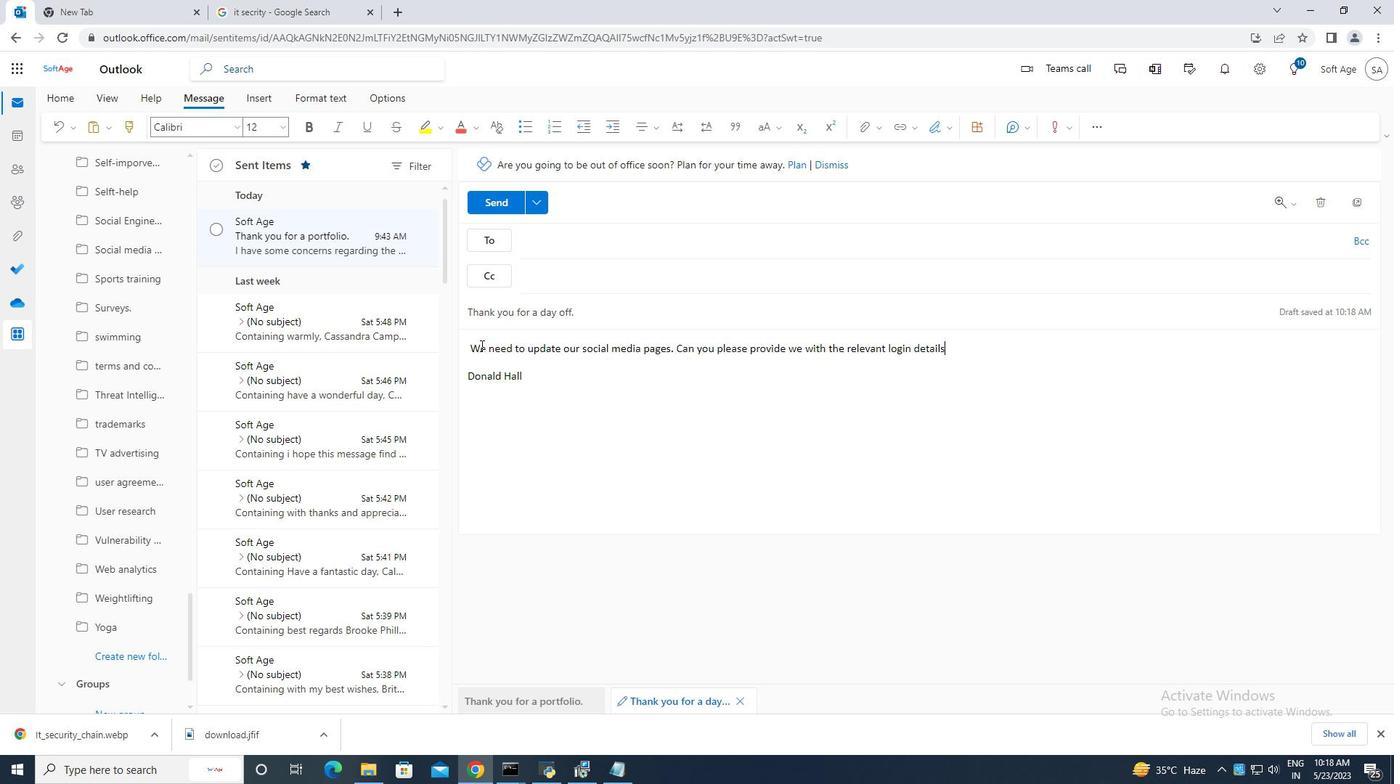 
Action: Mouse moved to (570, 241)
Screenshot: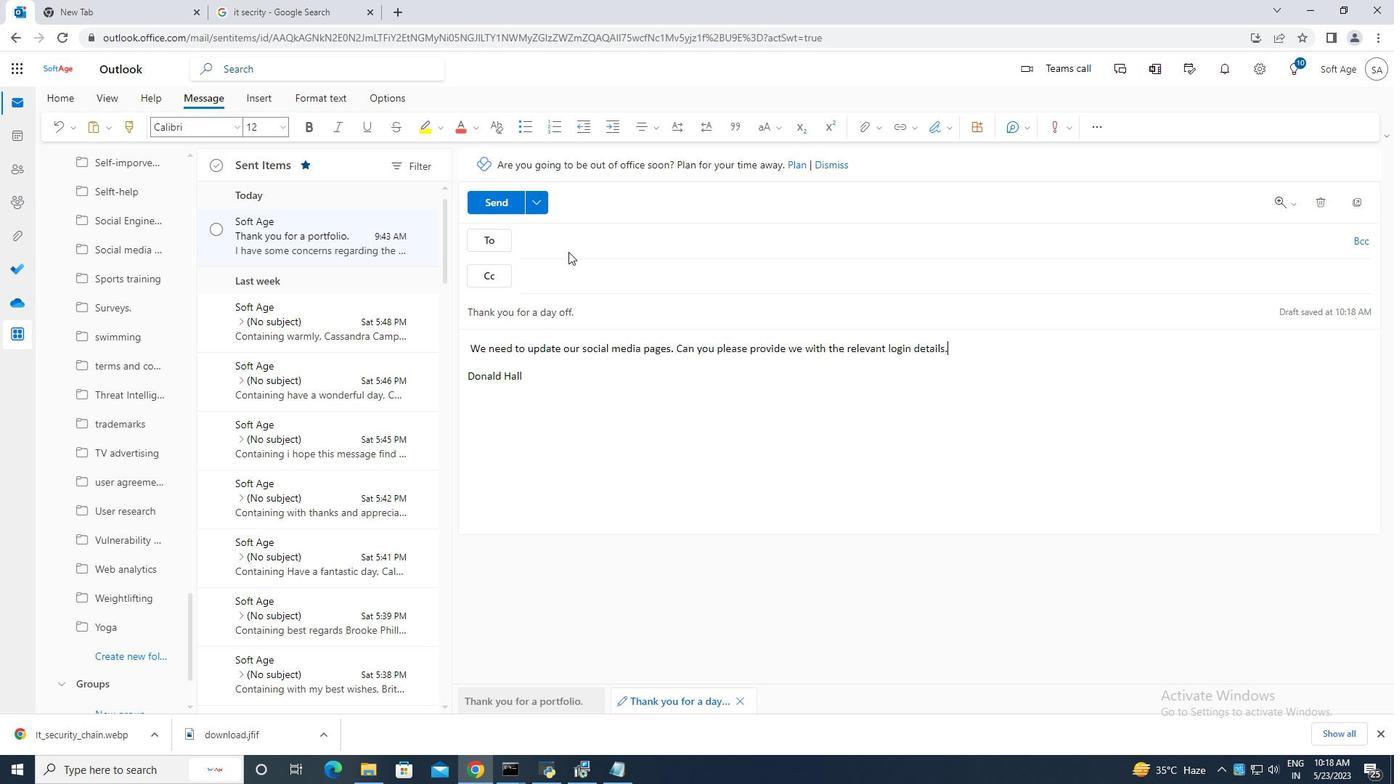 
Action: Mouse pressed left at (570, 241)
Screenshot: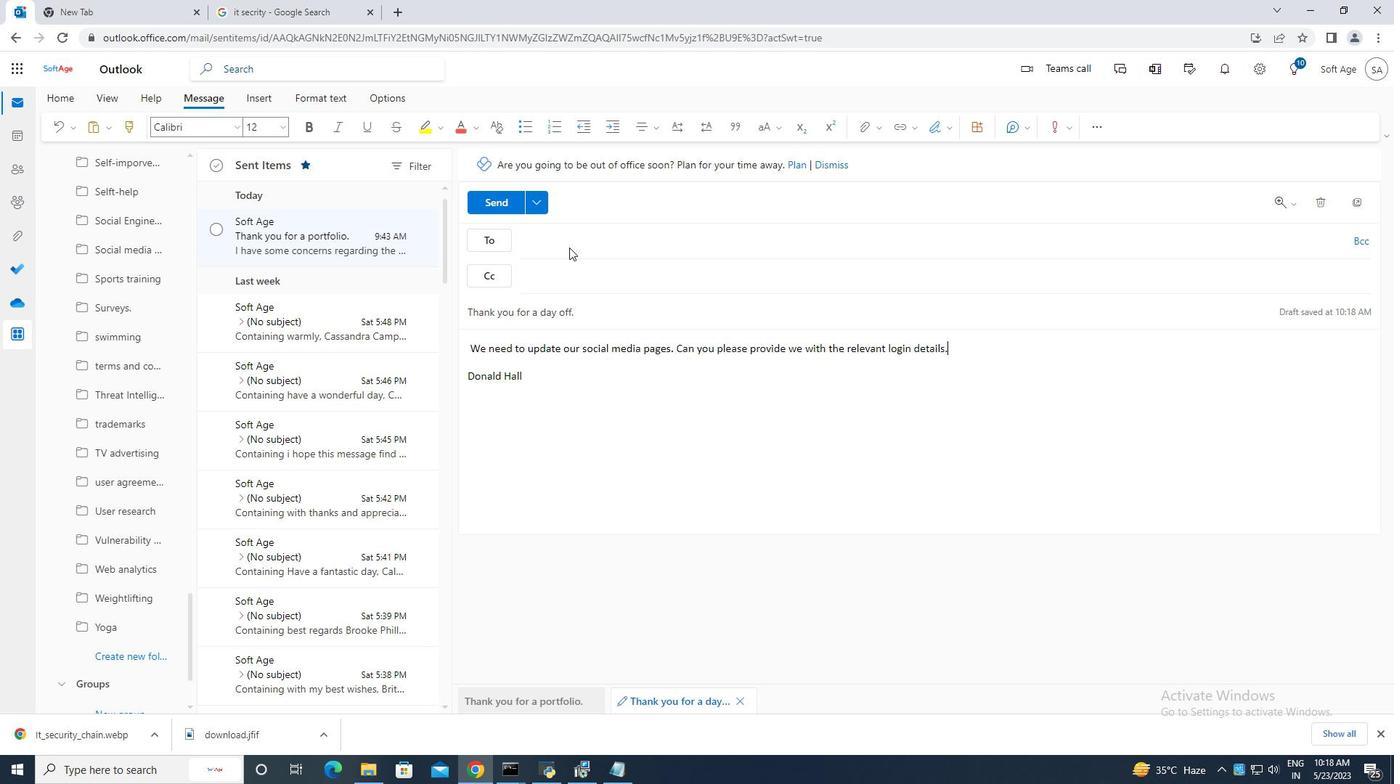 
Action: Key pressed softage.2<Key.shift>@
Screenshot: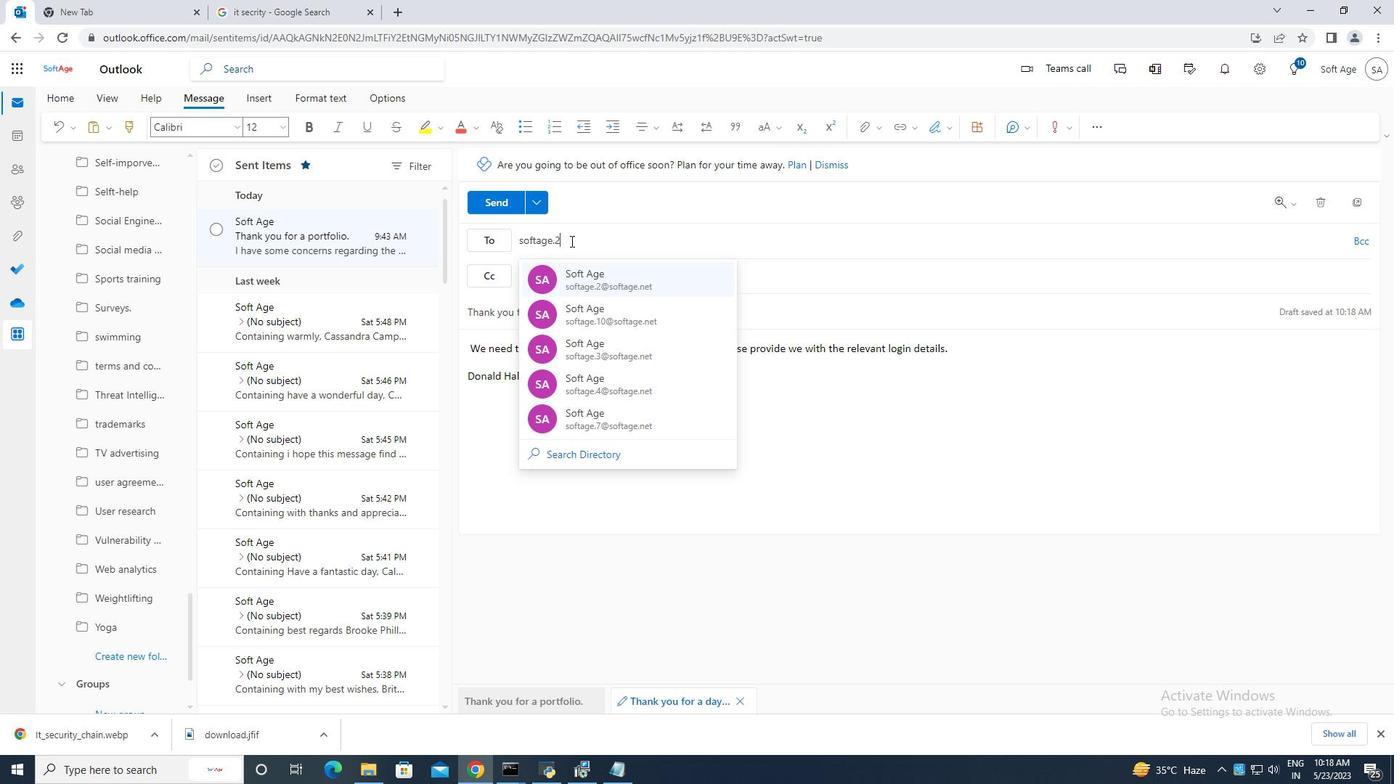 
Action: Mouse moved to (655, 313)
Screenshot: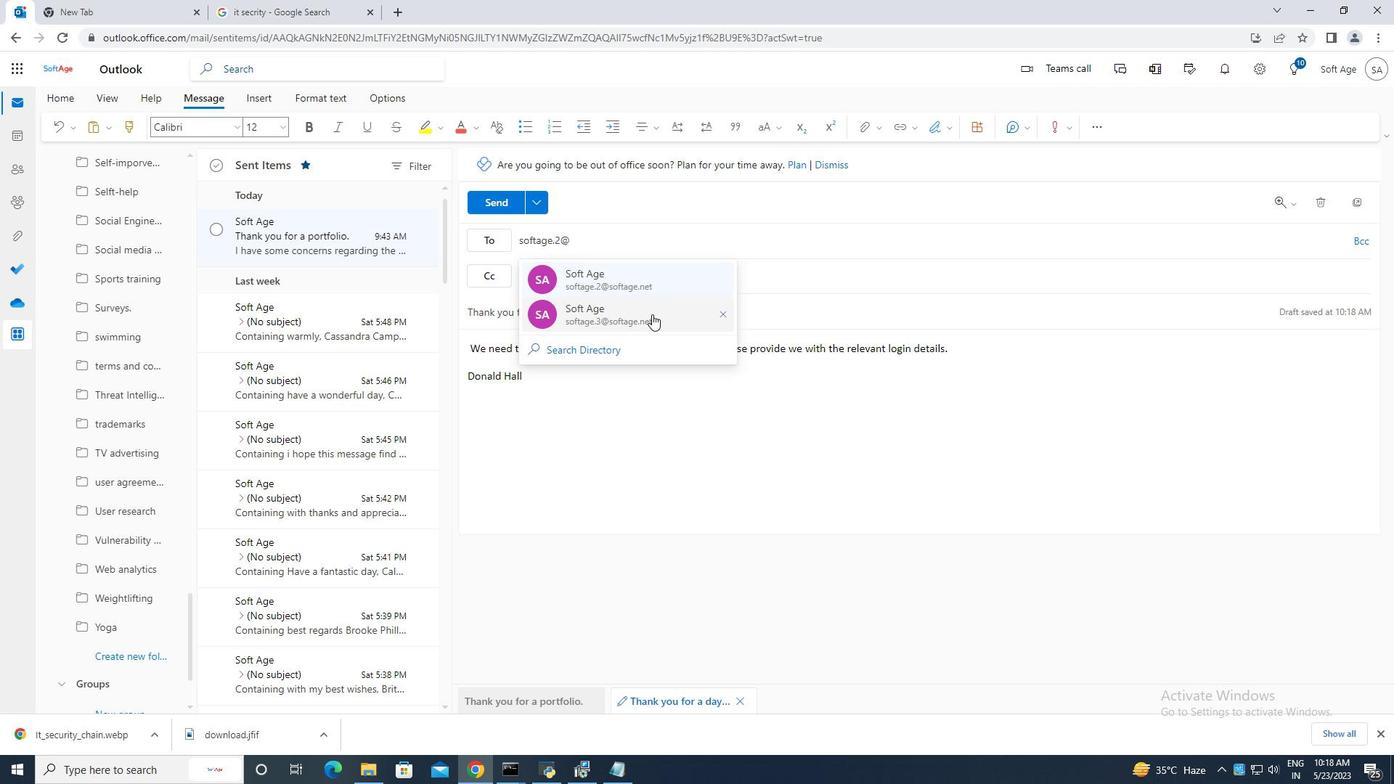 
Action: Mouse pressed left at (655, 313)
Screenshot: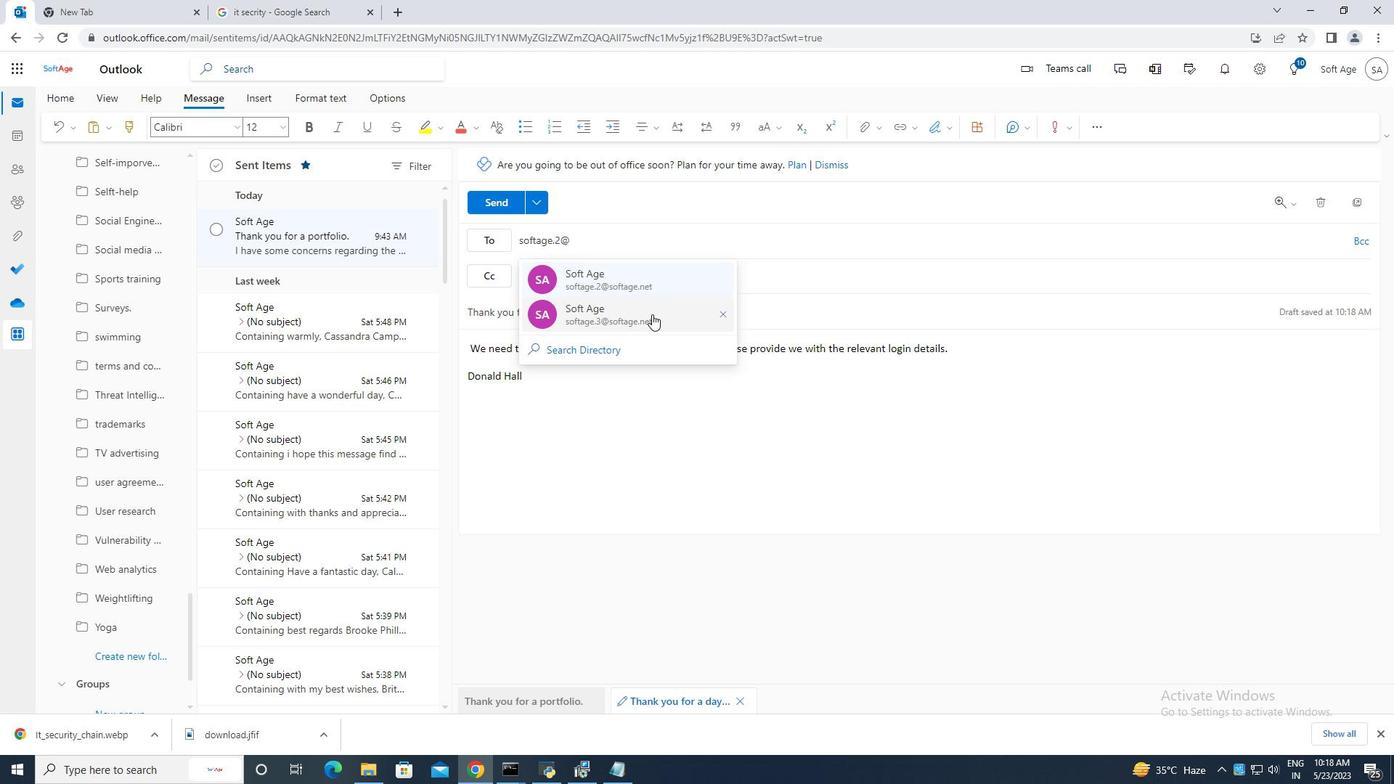 
Action: Mouse moved to (115, 654)
Screenshot: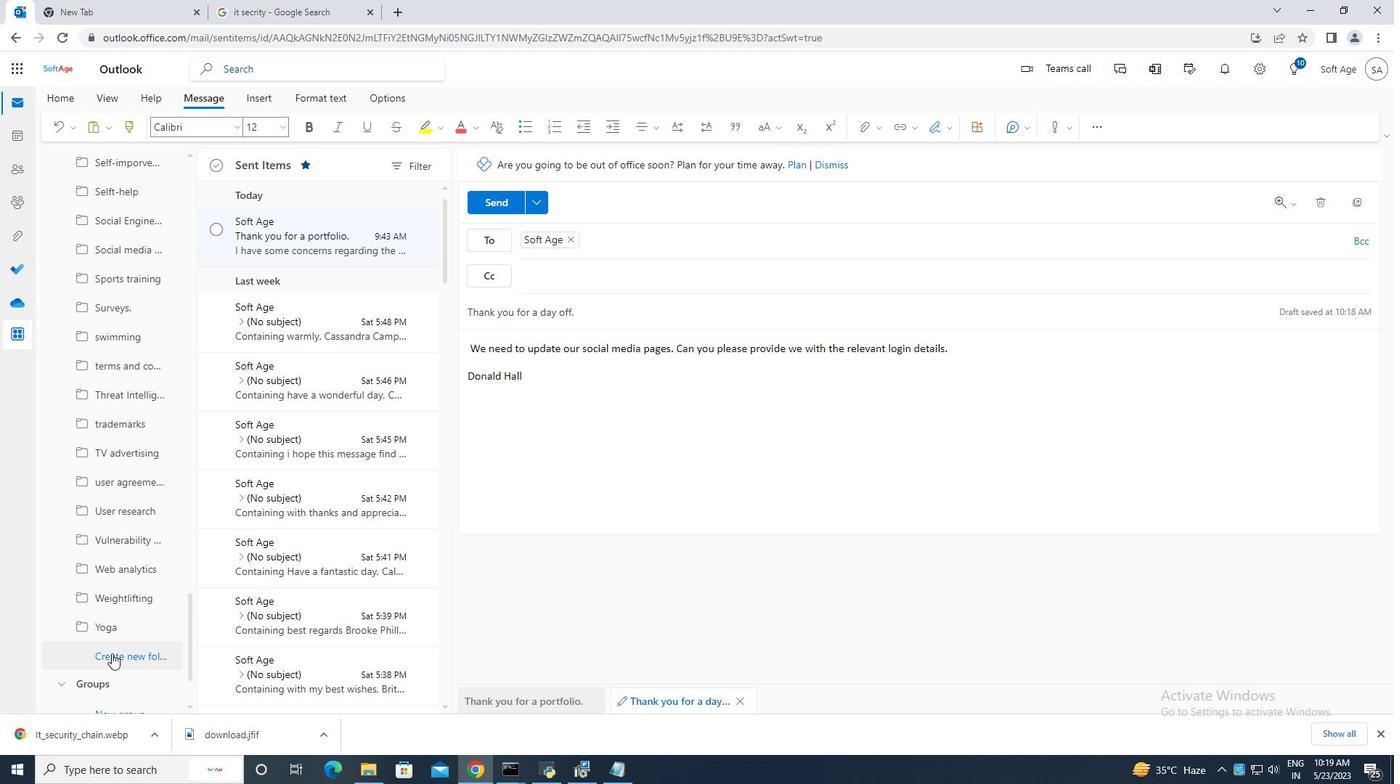 
Action: Mouse pressed left at (115, 654)
Screenshot: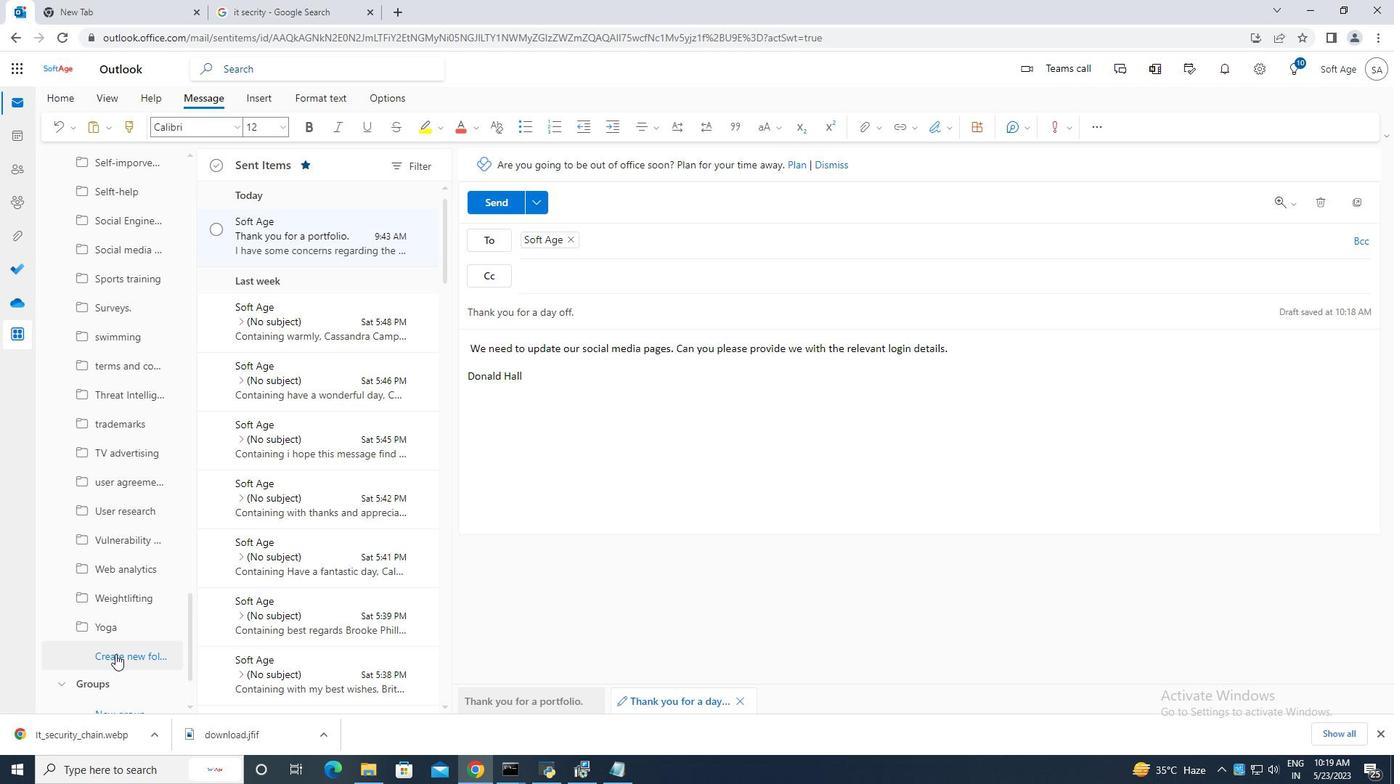 
Action: Mouse moved to (109, 655)
Screenshot: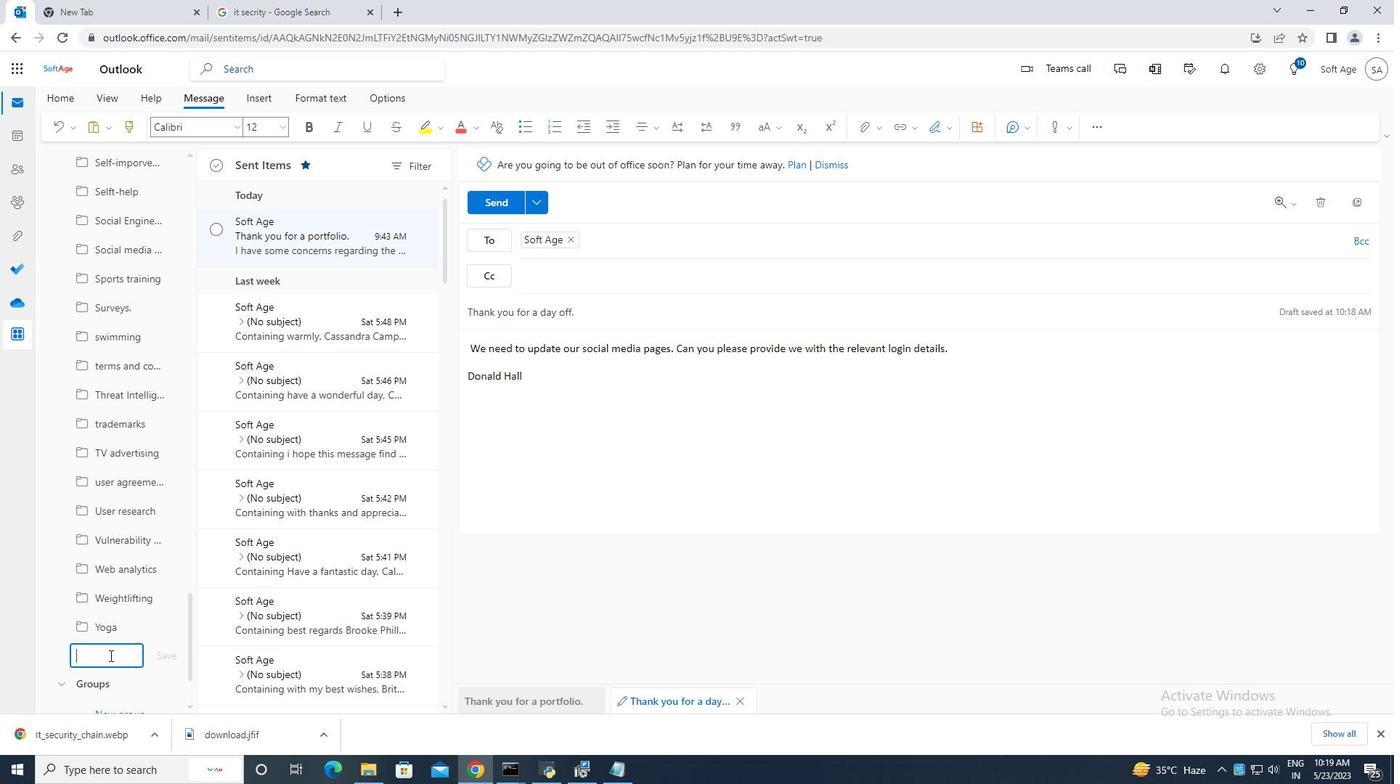 
Action: Mouse pressed left at (109, 655)
Screenshot: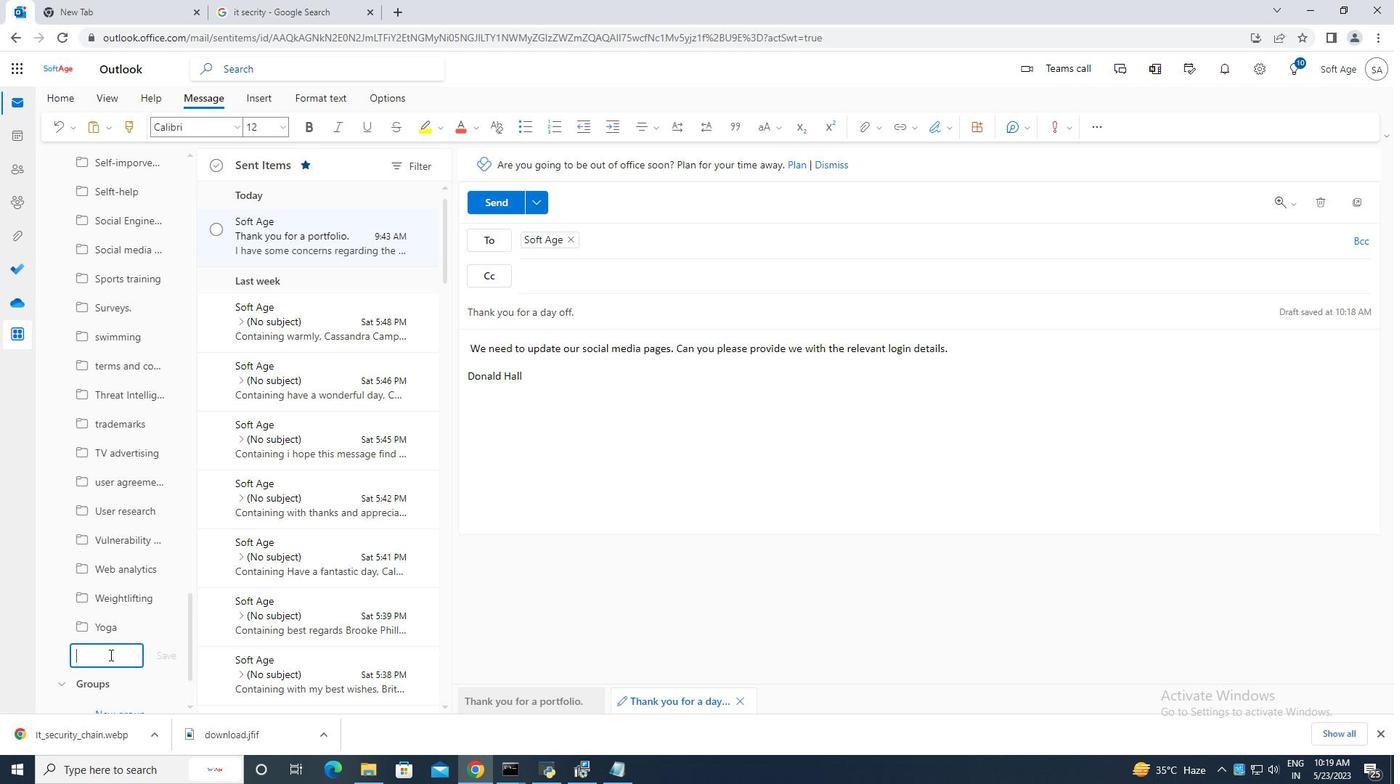 
Action: Mouse moved to (108, 655)
Screenshot: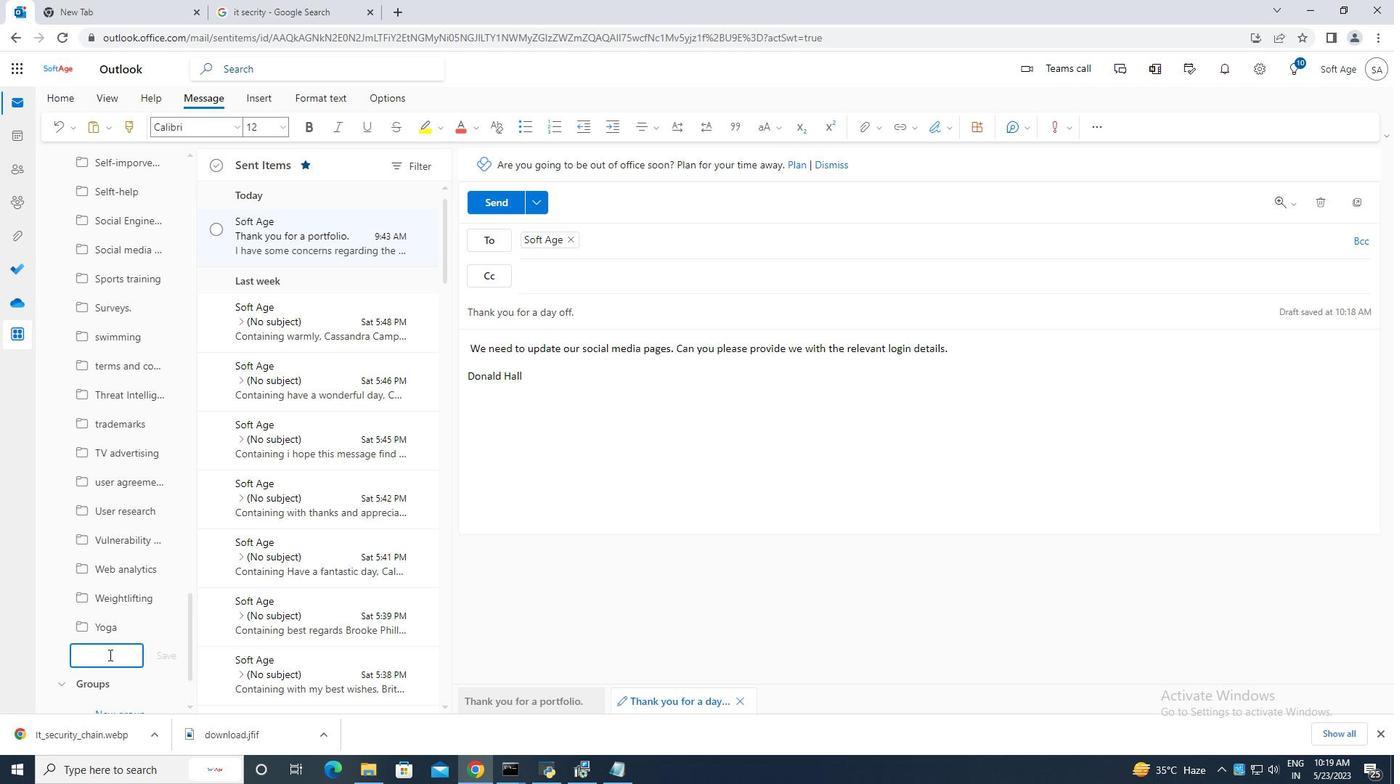 
Action: Key pressed <Key.caps_lock>S<Key.caps_lock>ales<Key.space>quotas
Screenshot: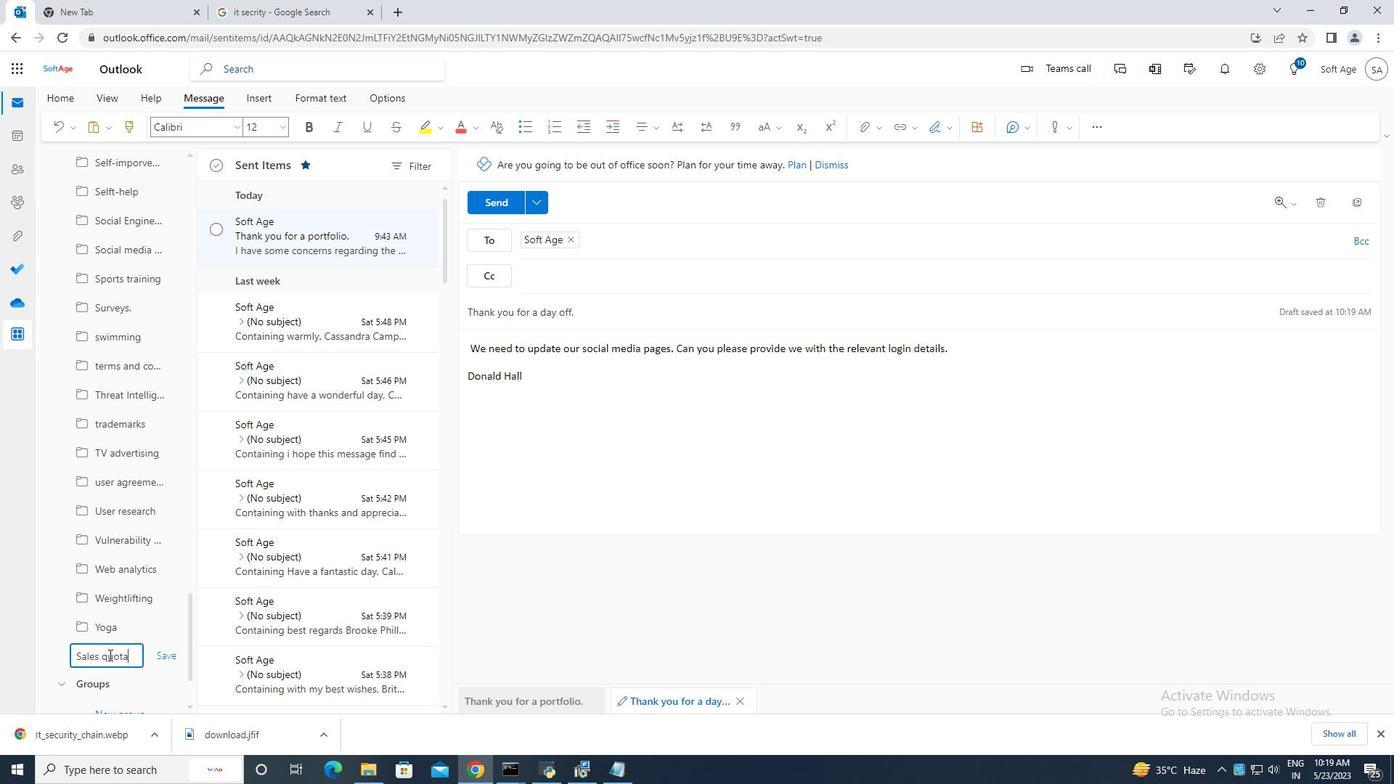 
Action: Mouse moved to (164, 655)
Screenshot: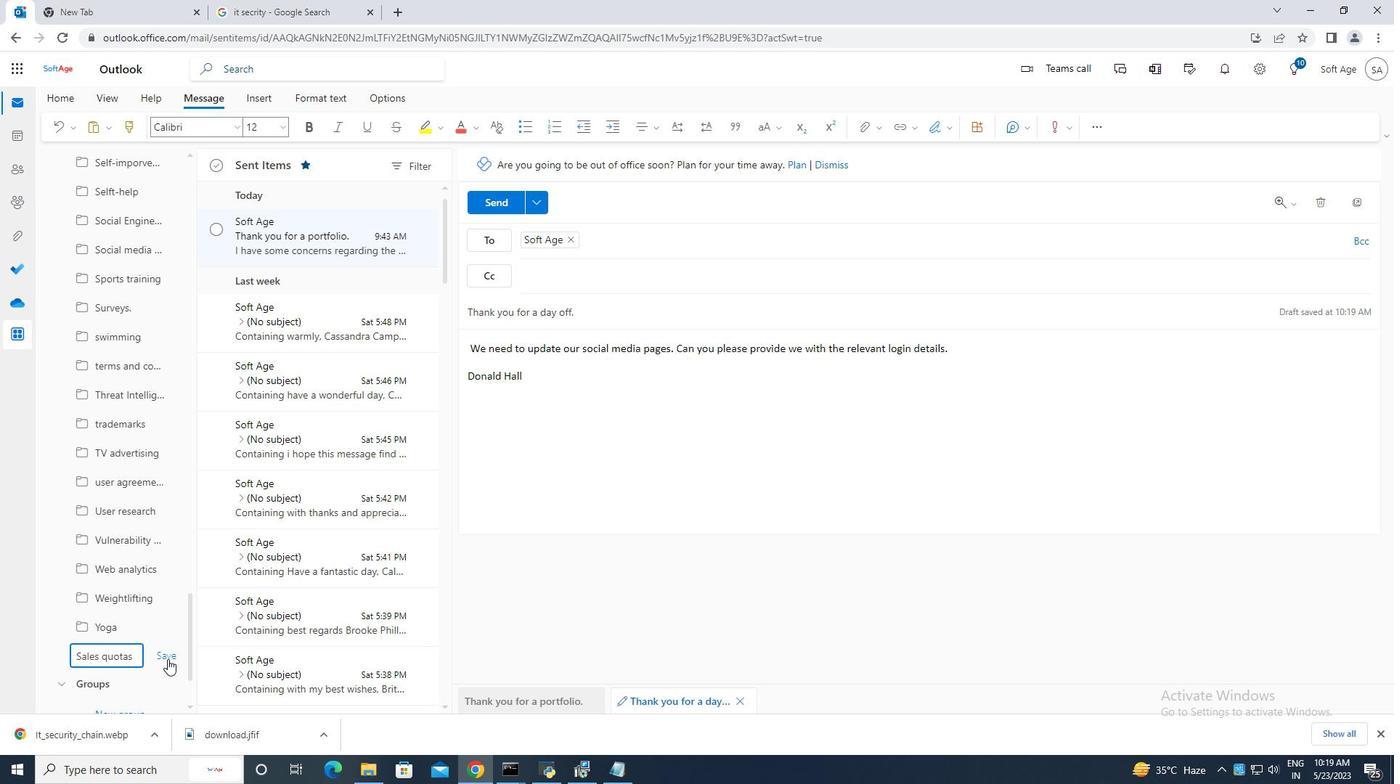 
Action: Mouse pressed left at (164, 655)
Screenshot: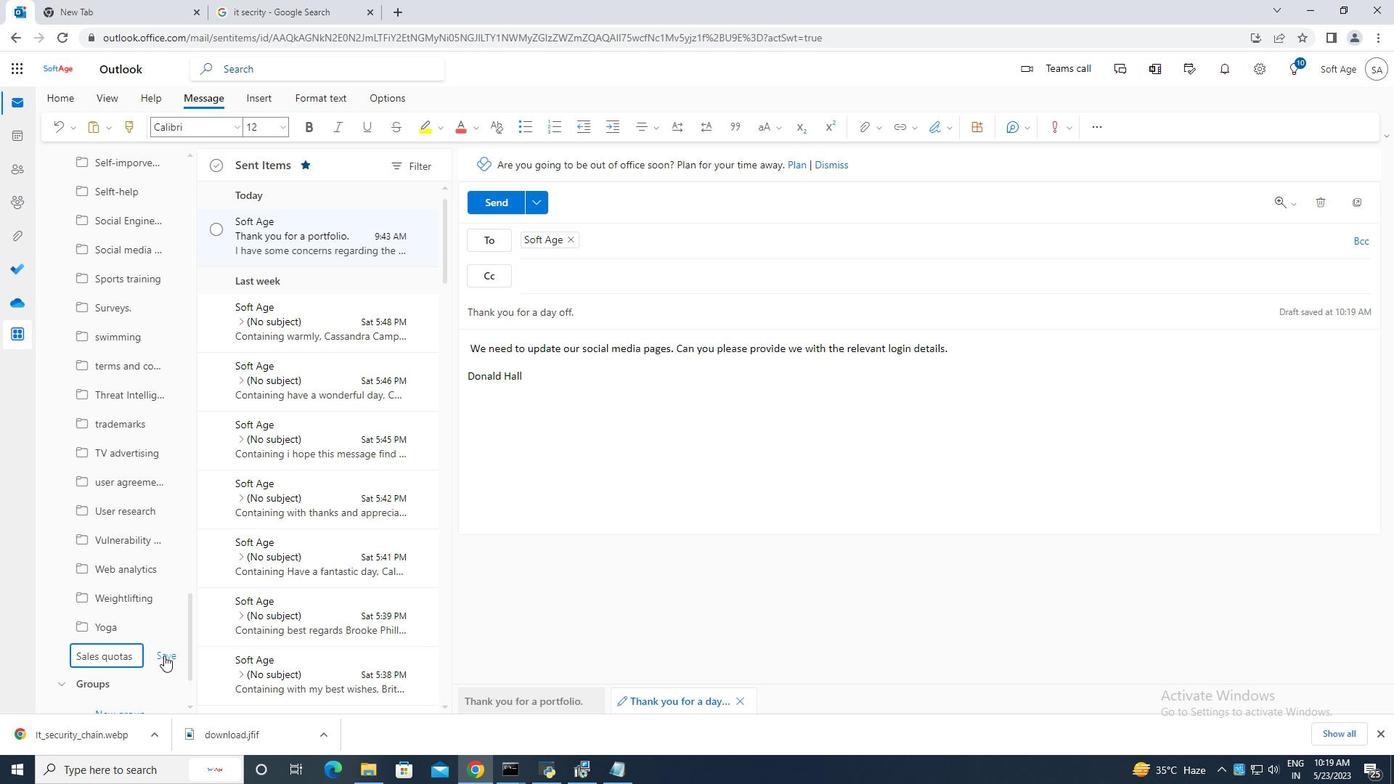 
Action: Mouse moved to (485, 201)
Screenshot: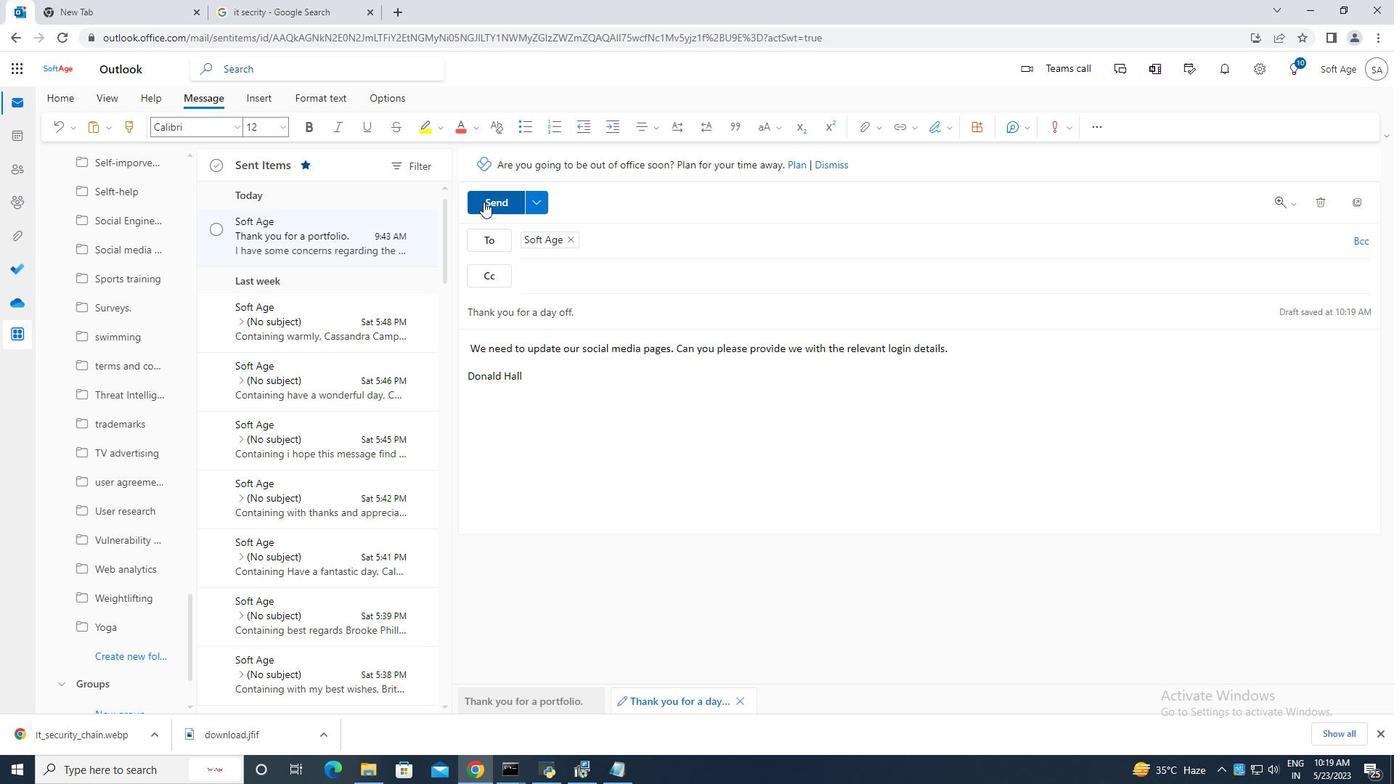 
Action: Mouse pressed left at (485, 201)
Screenshot: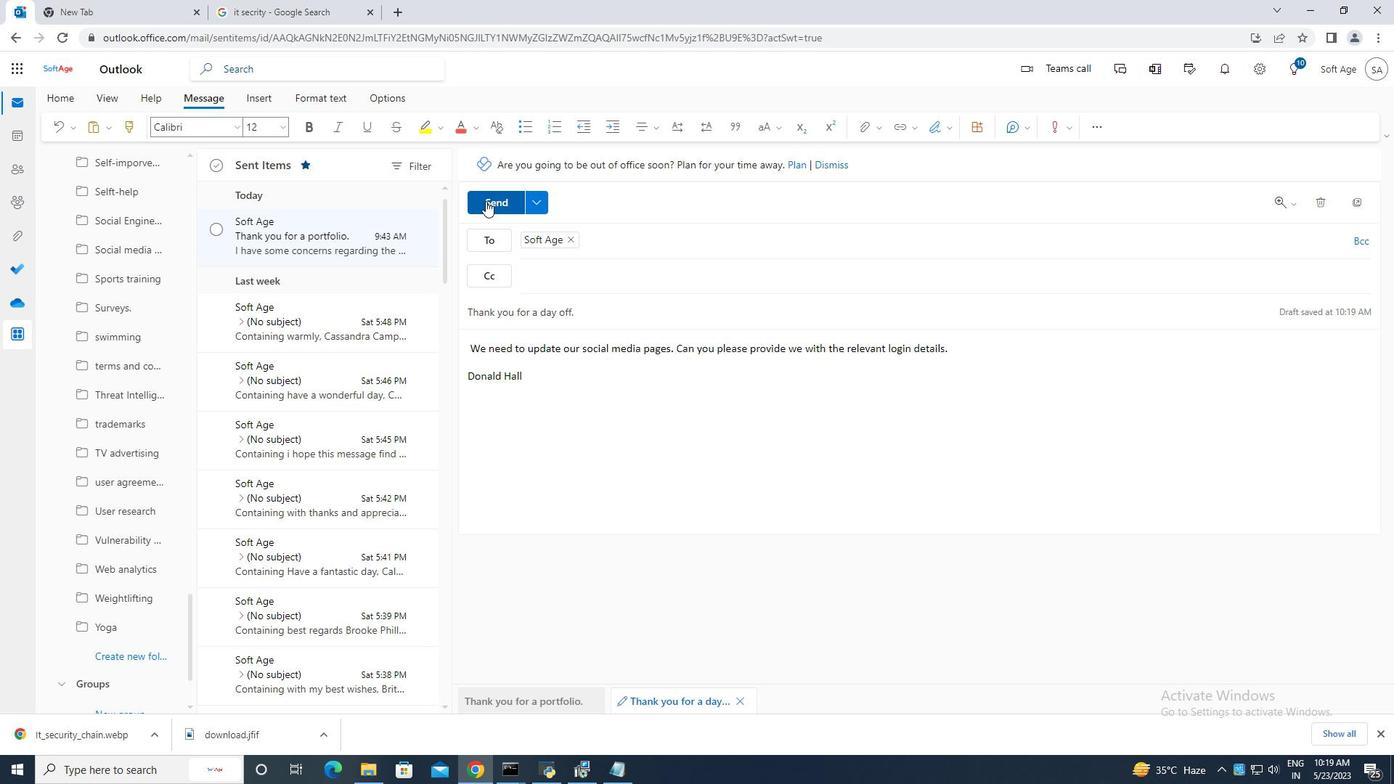 
Action: Mouse moved to (214, 226)
Screenshot: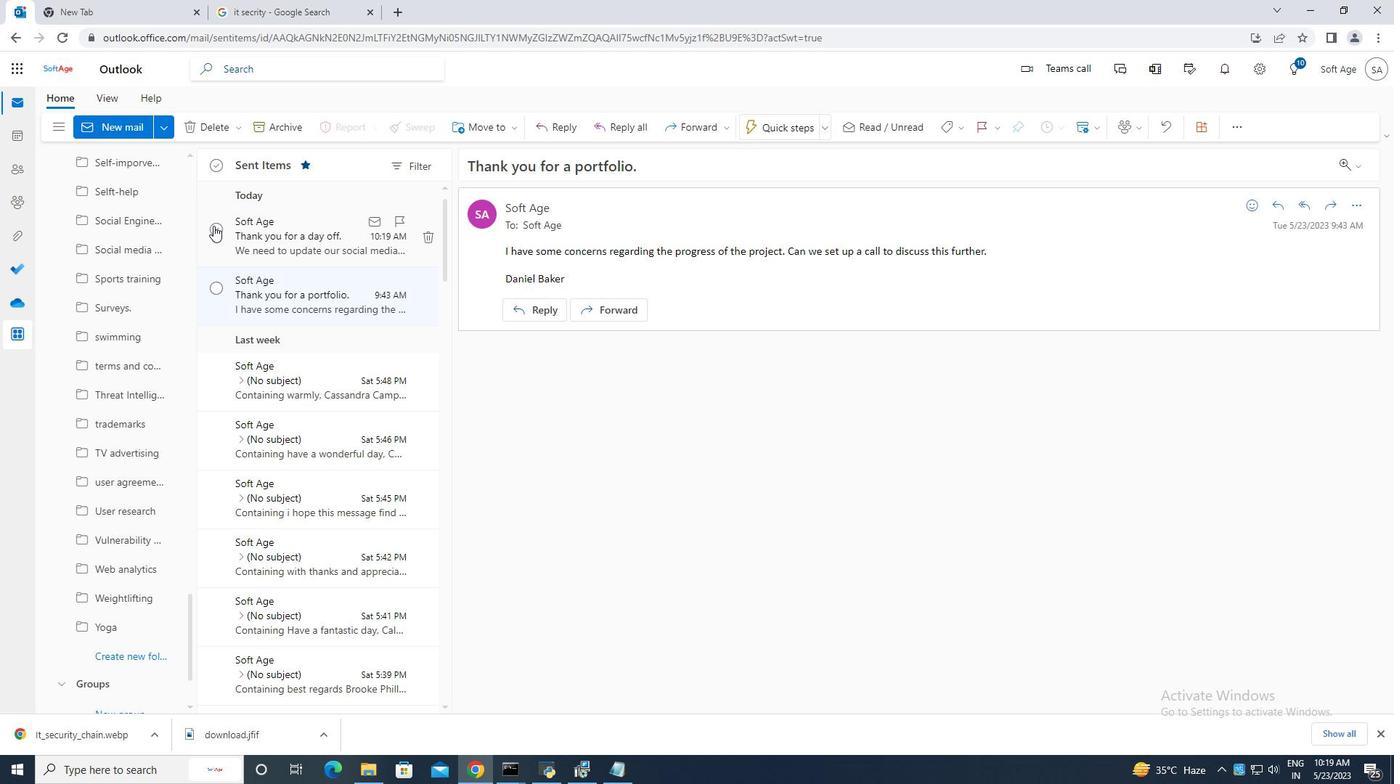 
Action: Mouse pressed left at (214, 226)
Screenshot: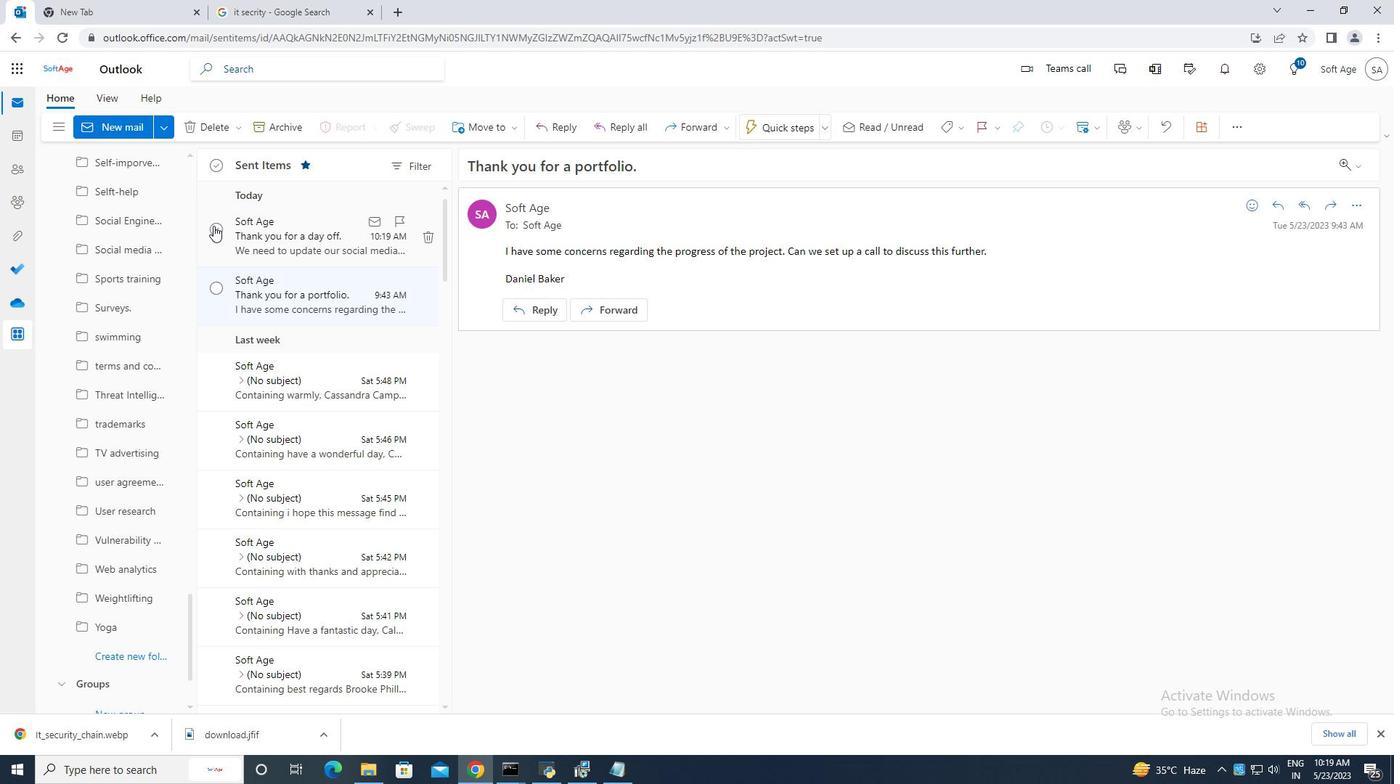 
Action: Mouse moved to (501, 129)
Screenshot: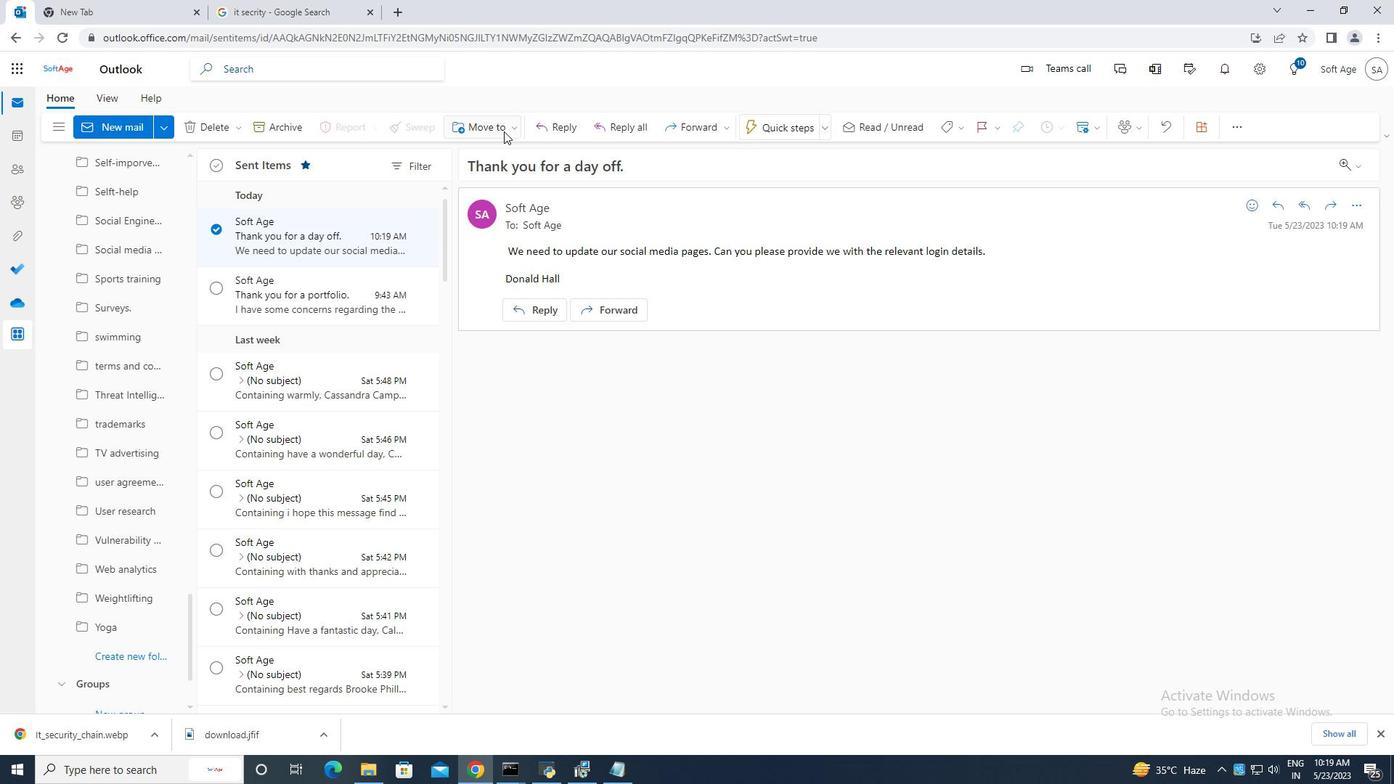 
Action: Mouse pressed left at (501, 129)
Screenshot: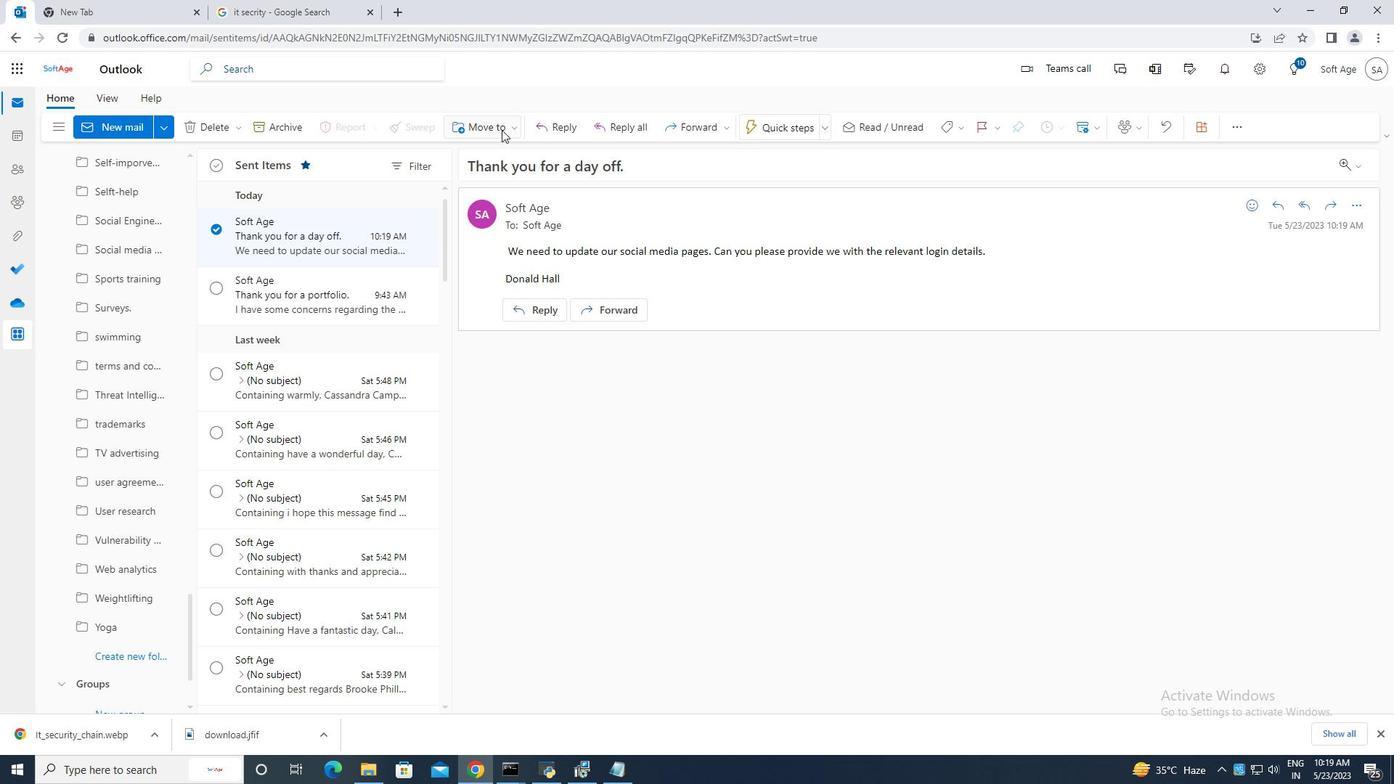 
Action: Mouse moved to (512, 156)
Screenshot: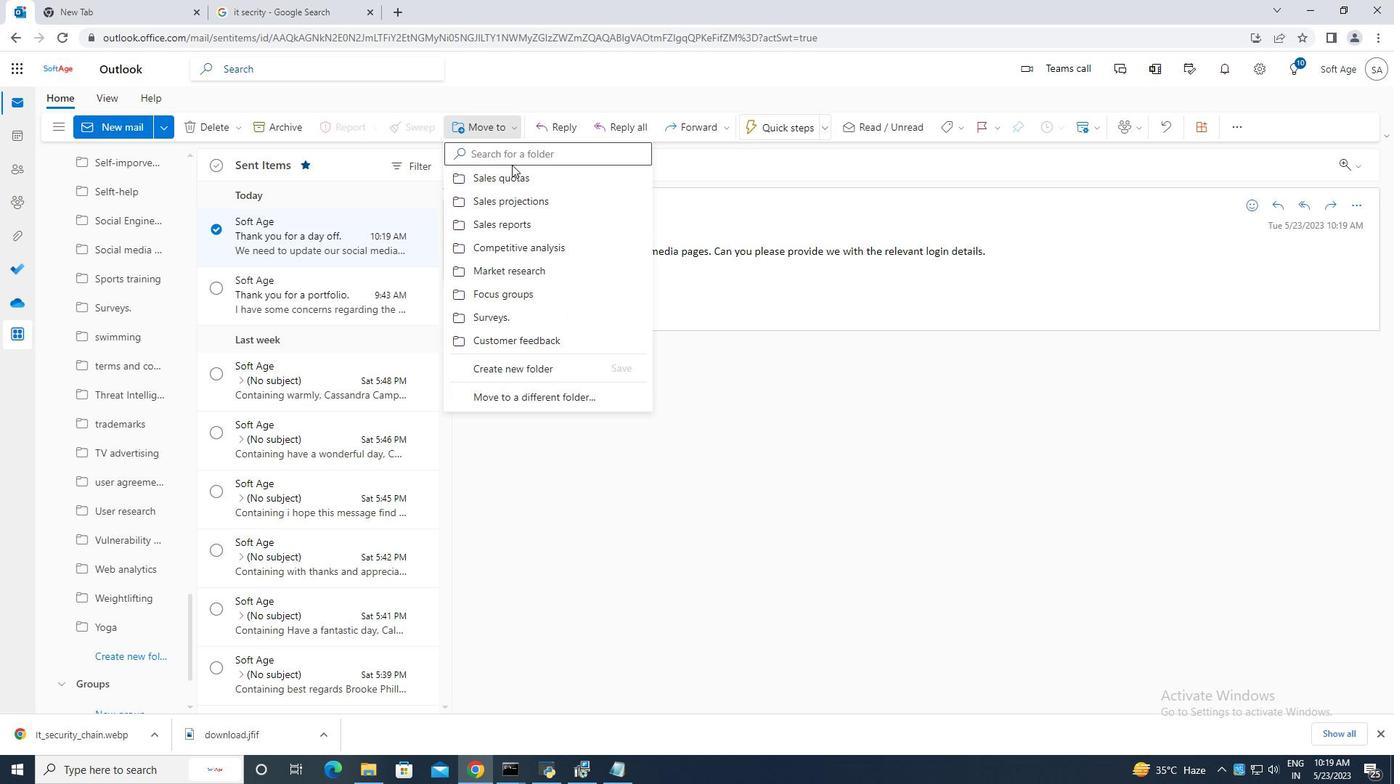 
Action: Mouse pressed left at (512, 156)
Screenshot: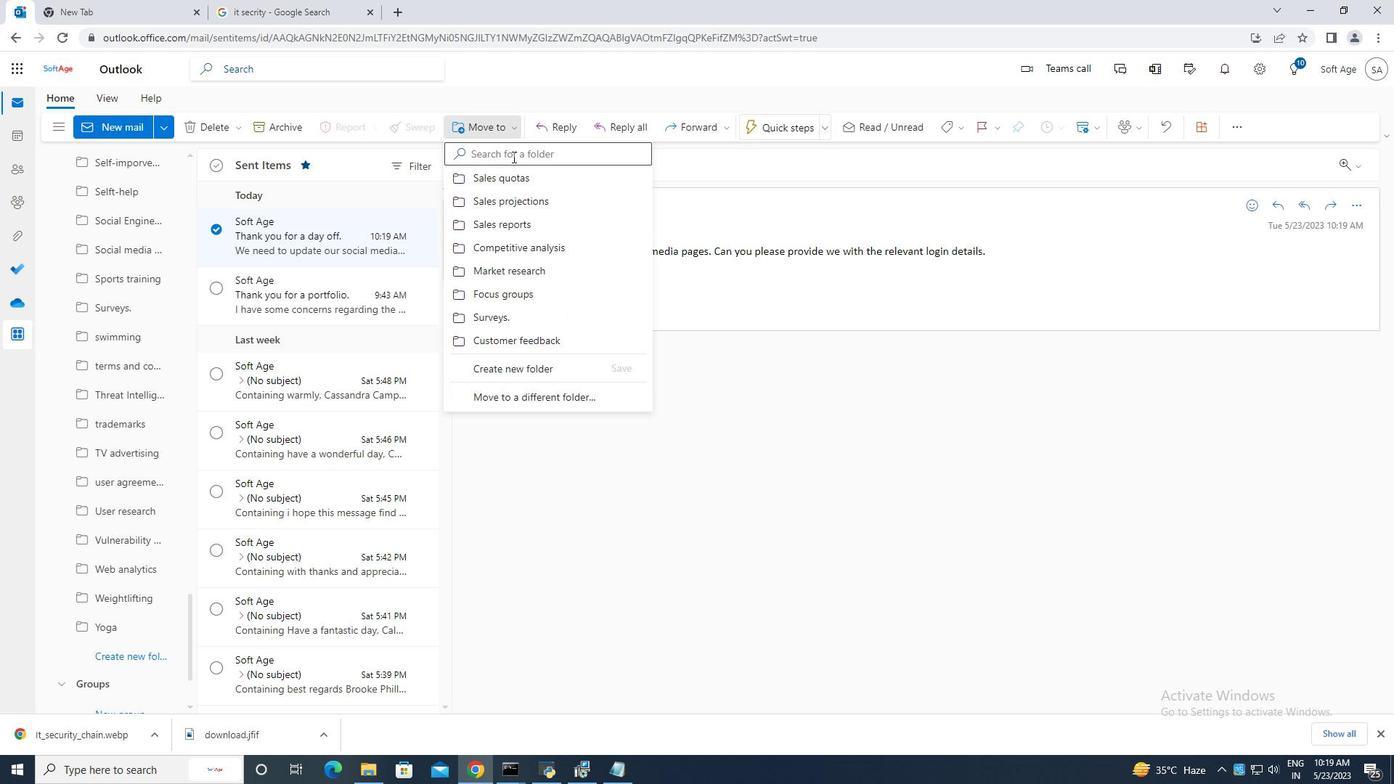 
Action: Key pressed <Key.caps_lock>S<Key.caps_lock>ales<Key.space>
Screenshot: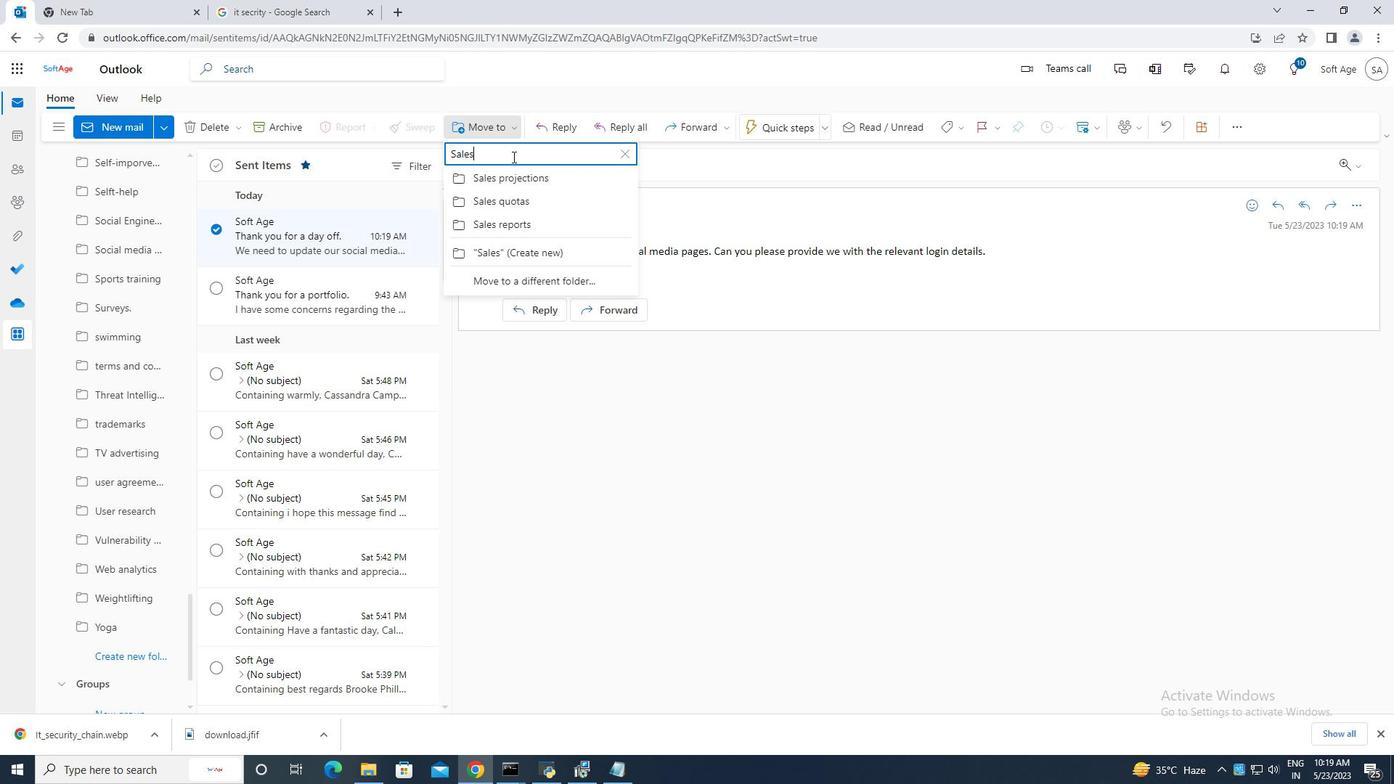 
Action: Mouse moved to (504, 201)
Screenshot: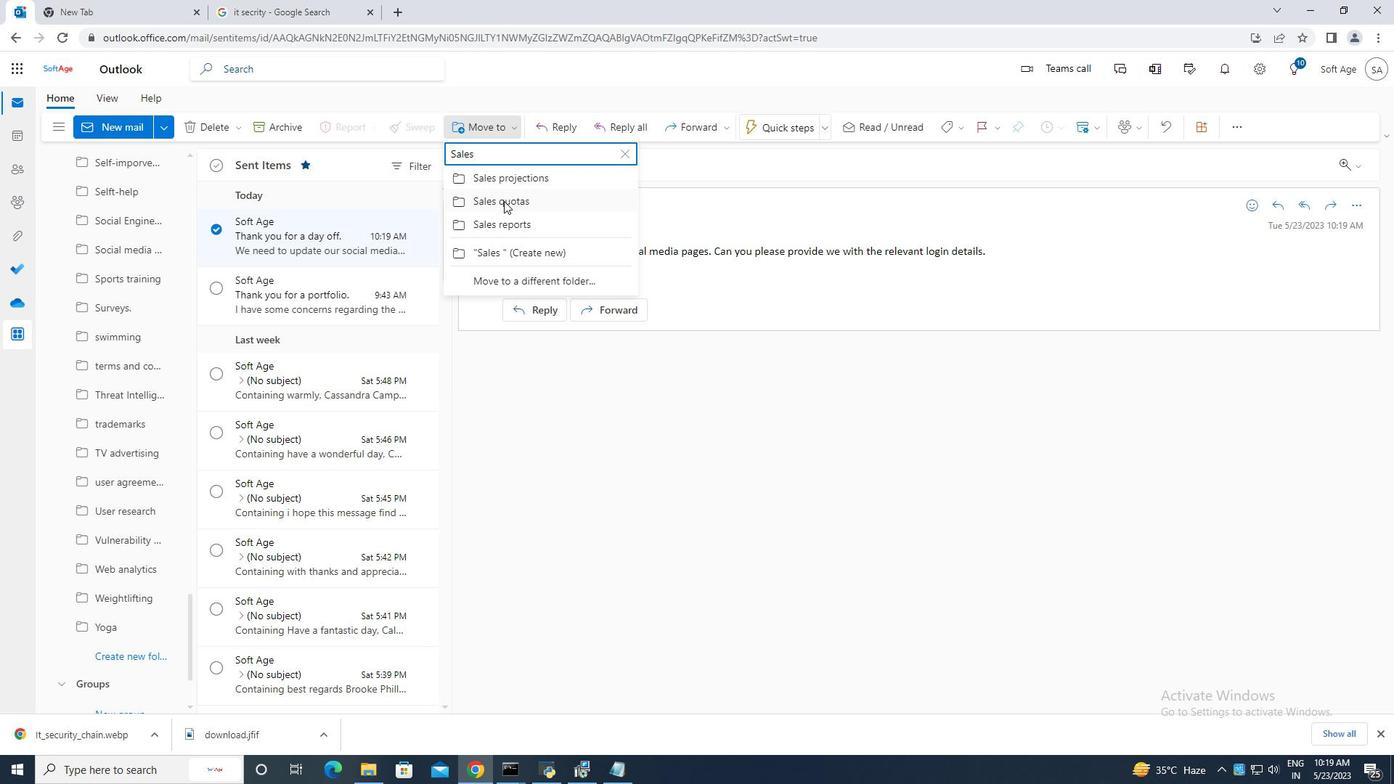 
Action: Mouse pressed left at (504, 201)
Screenshot: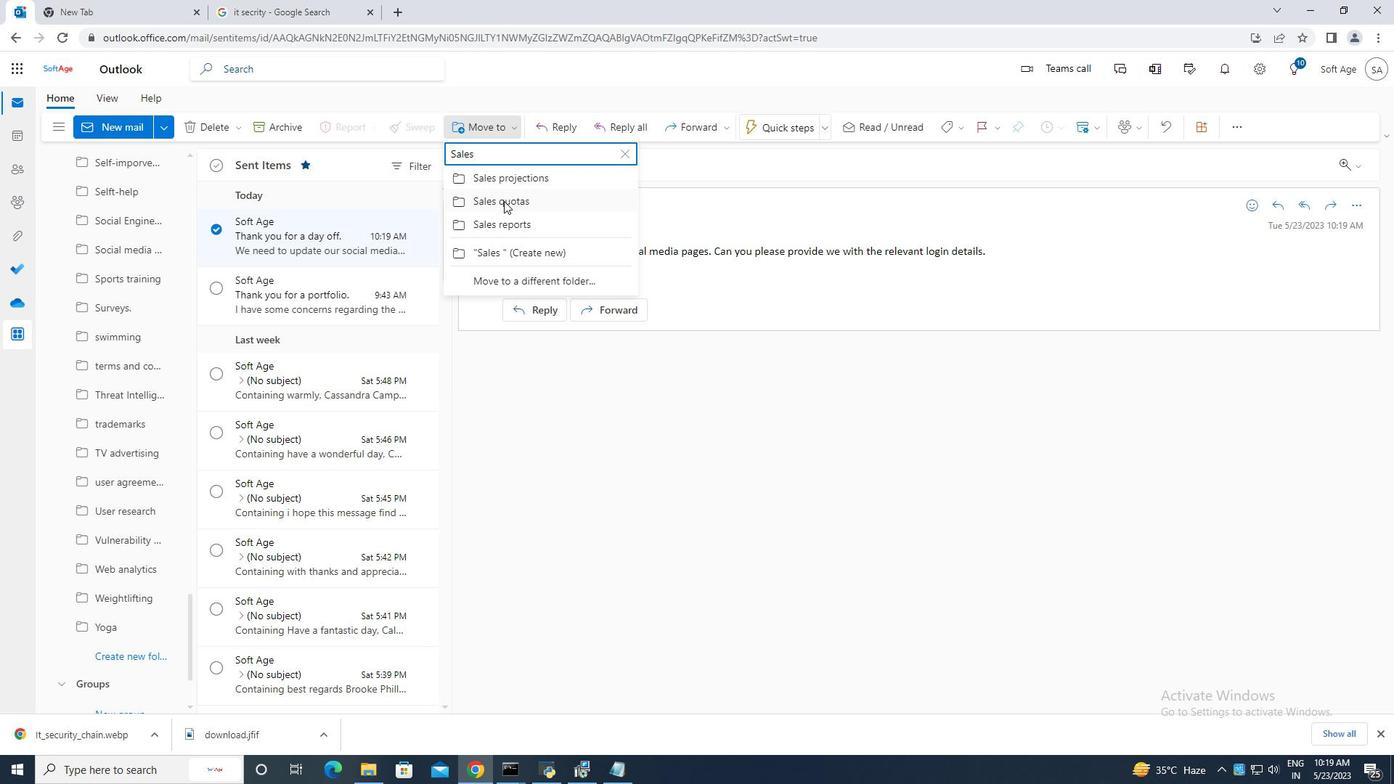 
Action: Mouse moved to (535, 225)
Screenshot: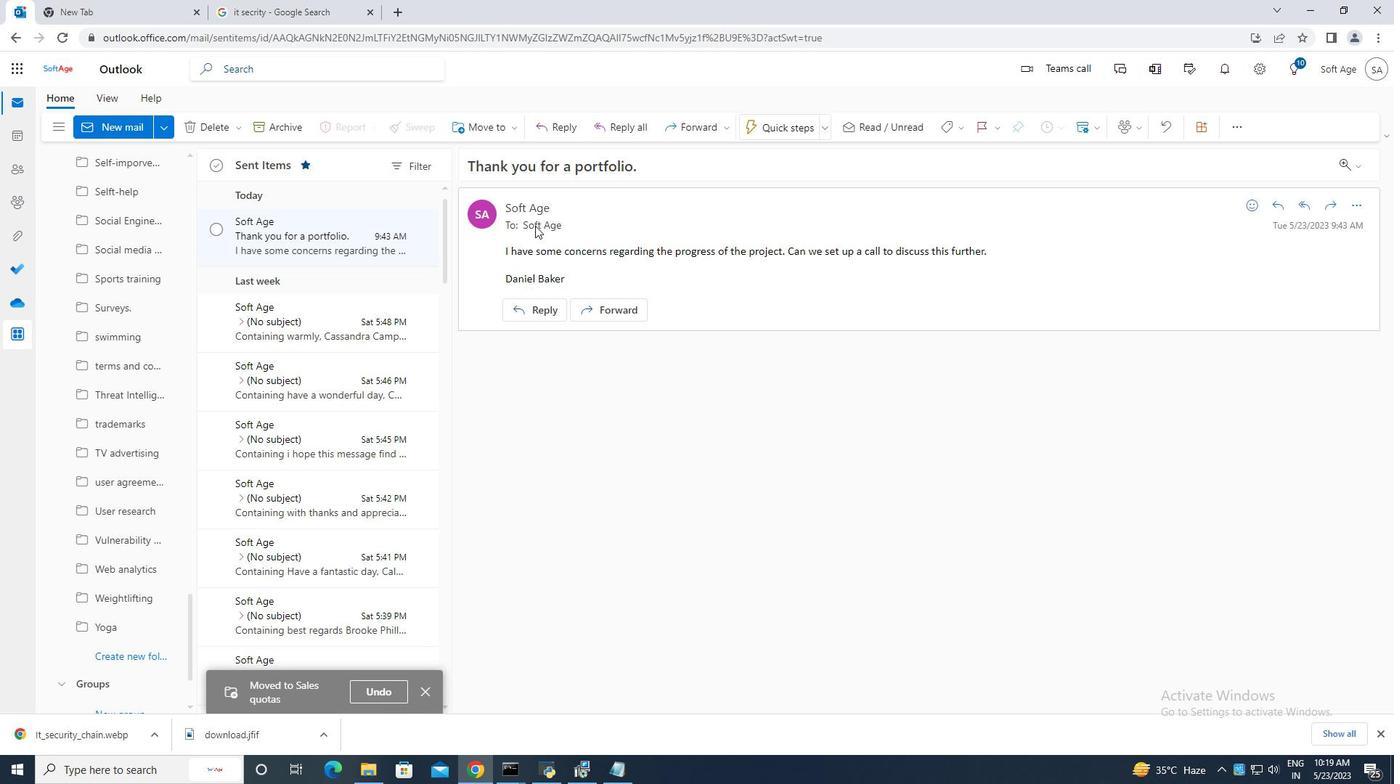 
